Task: Search for a one-way flight from Ho'olehua to Evansville on May 3rd for 8 passengers in First class with 7 checked bags, departing between 2:00 AM and 12:00 AM.
Action: Mouse moved to (296, 279)
Screenshot: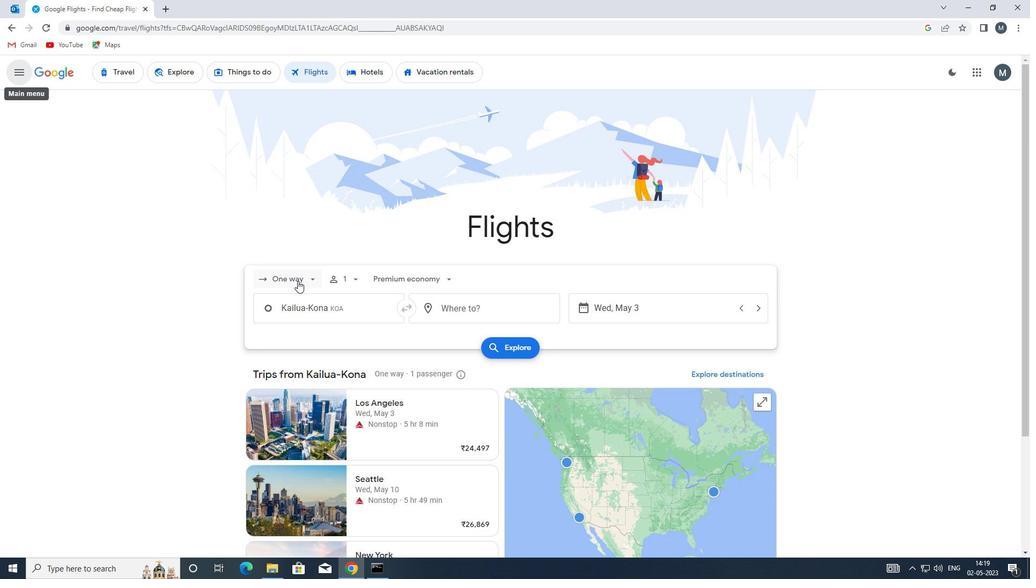 
Action: Mouse pressed left at (296, 279)
Screenshot: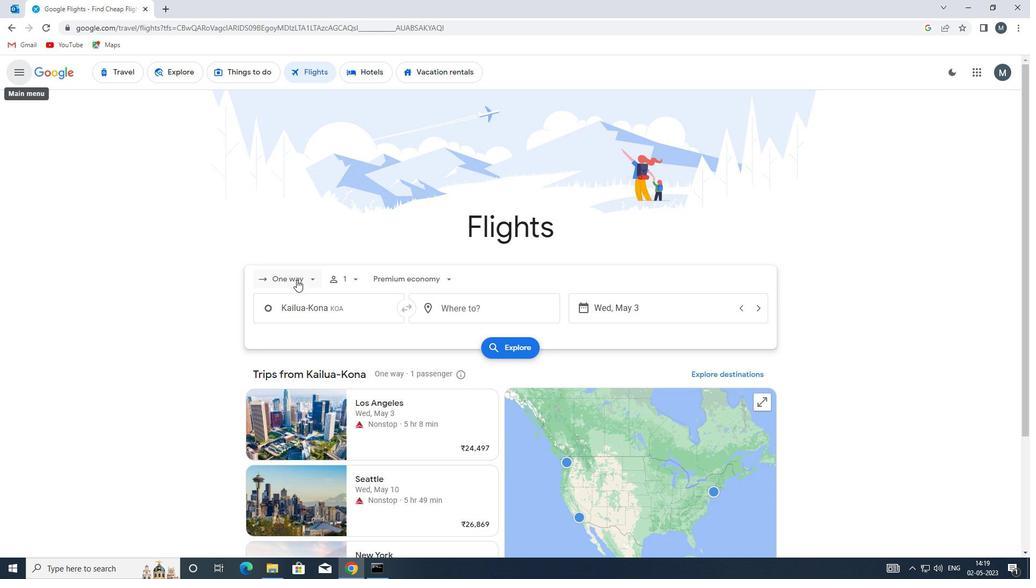 
Action: Mouse moved to (307, 331)
Screenshot: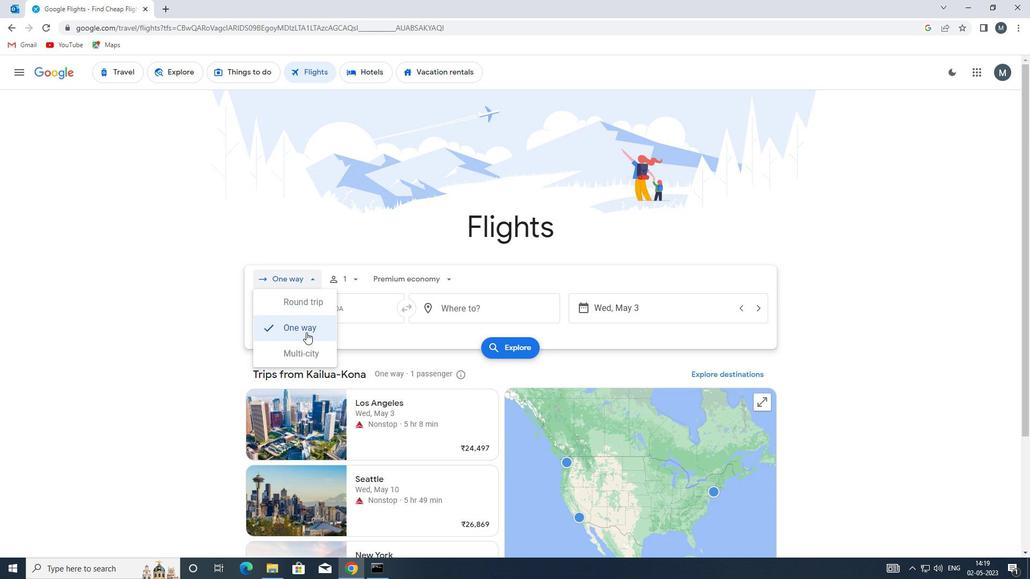 
Action: Mouse pressed left at (307, 331)
Screenshot: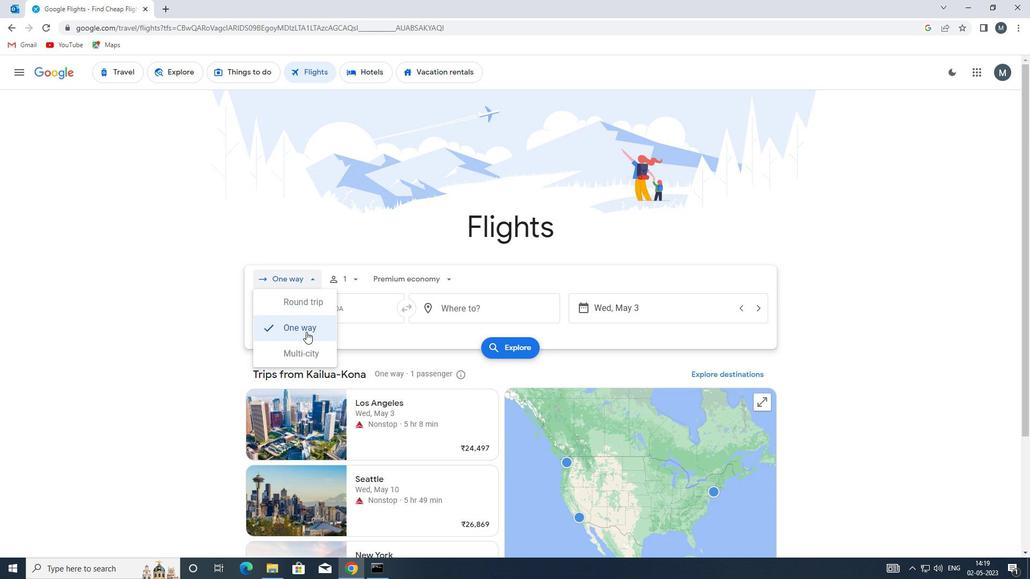 
Action: Mouse moved to (354, 280)
Screenshot: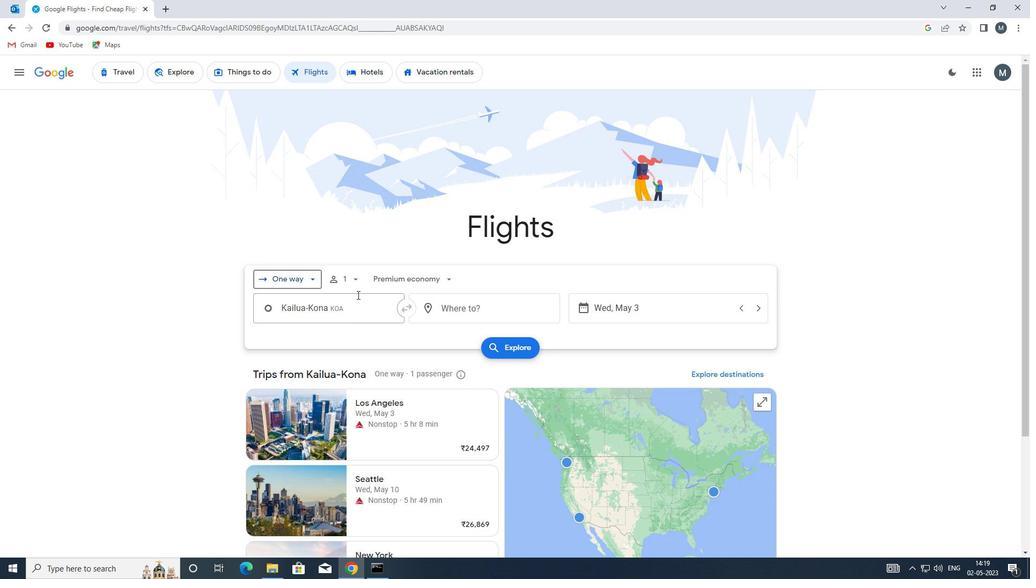 
Action: Mouse pressed left at (354, 280)
Screenshot: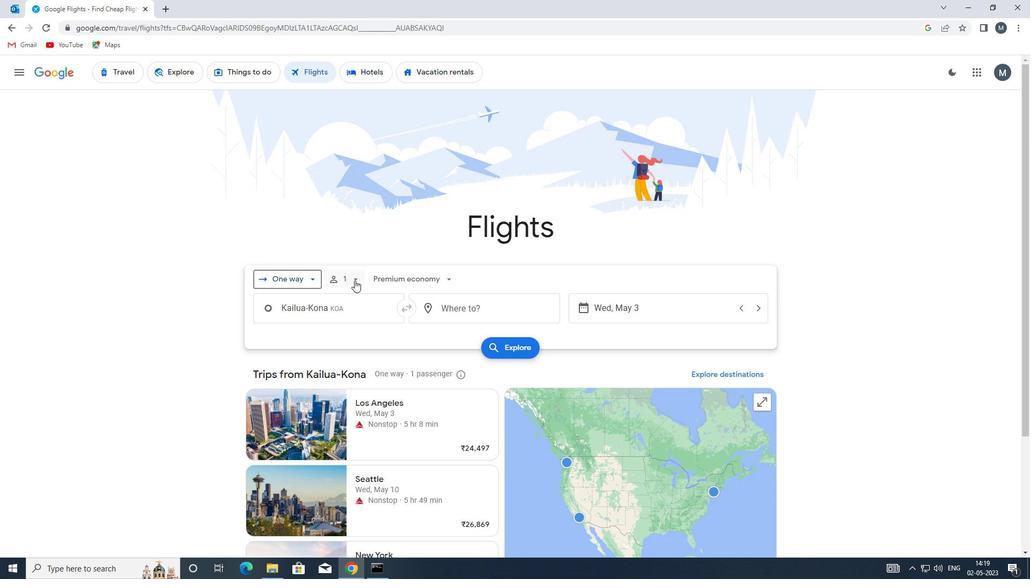 
Action: Mouse moved to (435, 337)
Screenshot: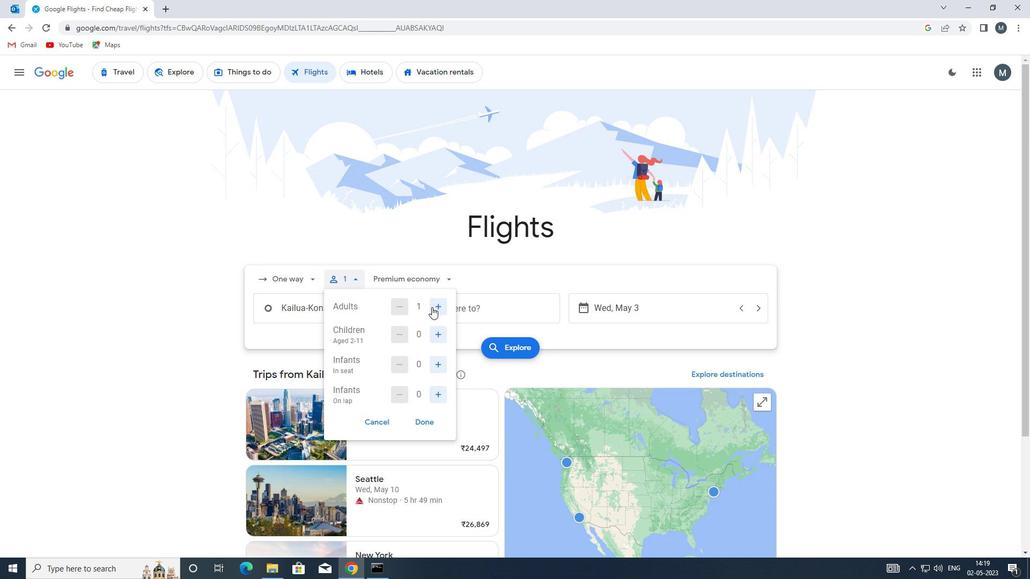 
Action: Mouse pressed left at (435, 337)
Screenshot: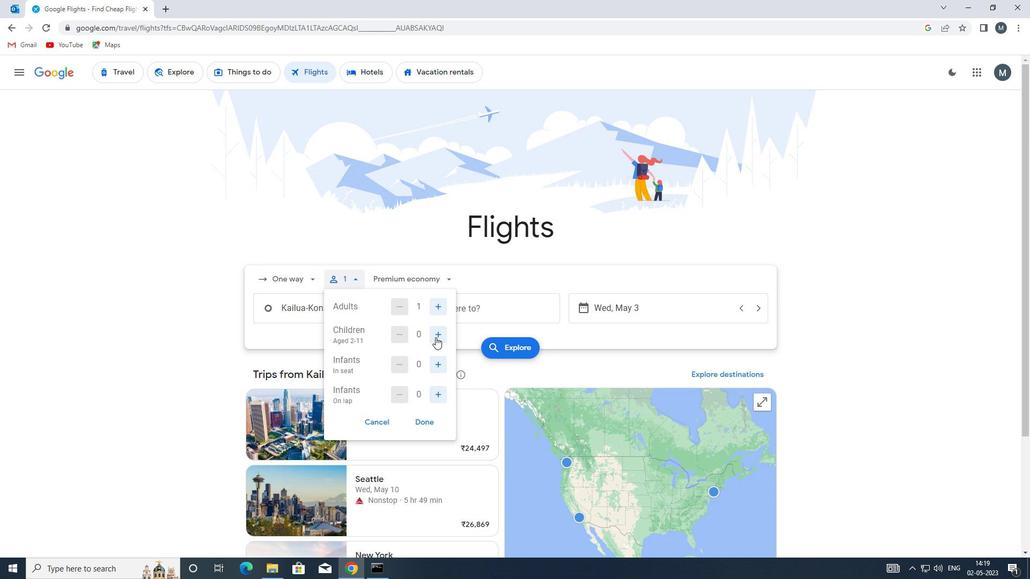 
Action: Mouse pressed left at (435, 337)
Screenshot: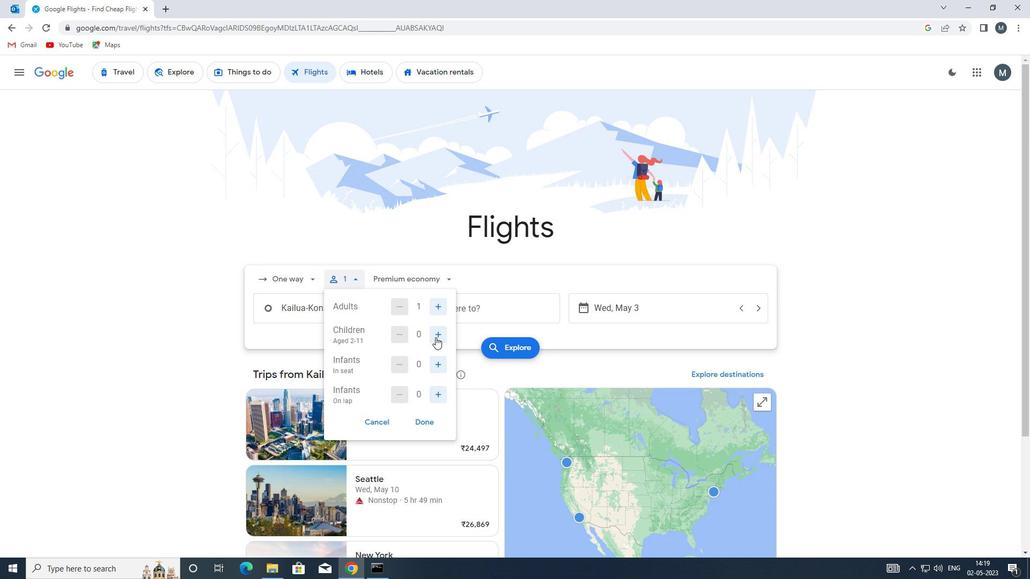 
Action: Mouse moved to (436, 337)
Screenshot: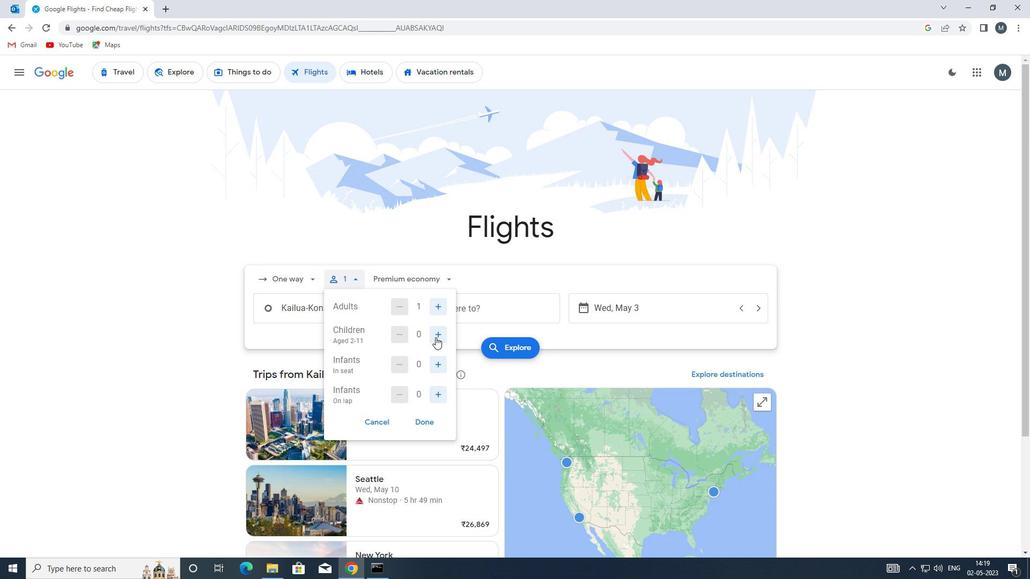 
Action: Mouse pressed left at (436, 337)
Screenshot: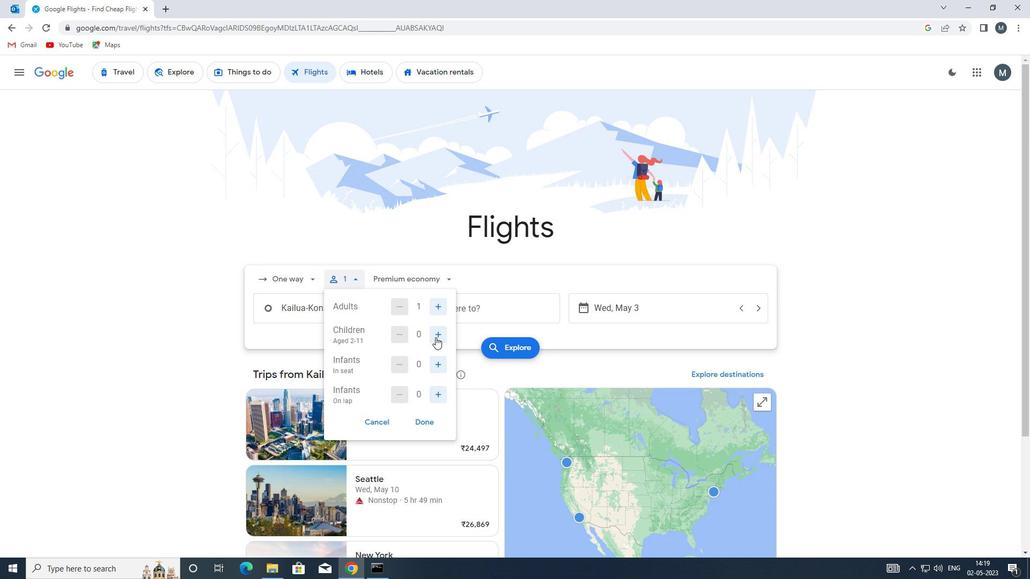 
Action: Mouse moved to (436, 336)
Screenshot: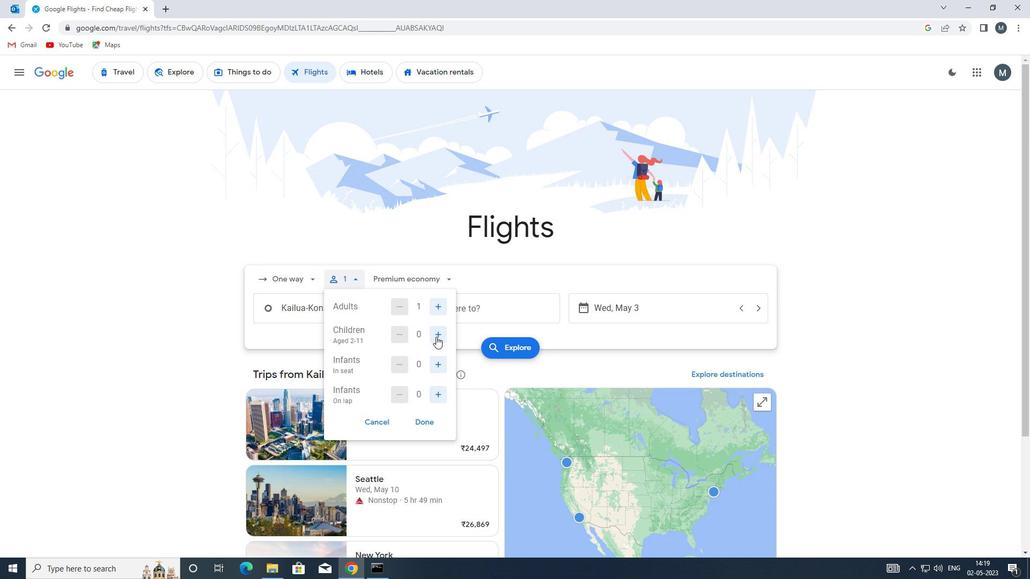 
Action: Mouse pressed left at (436, 336)
Screenshot: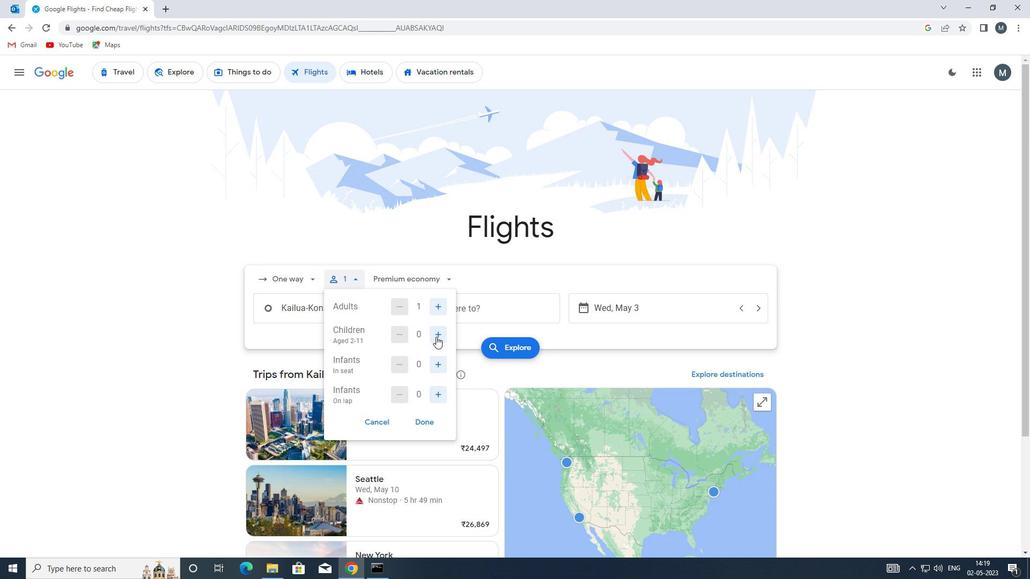 
Action: Mouse moved to (438, 334)
Screenshot: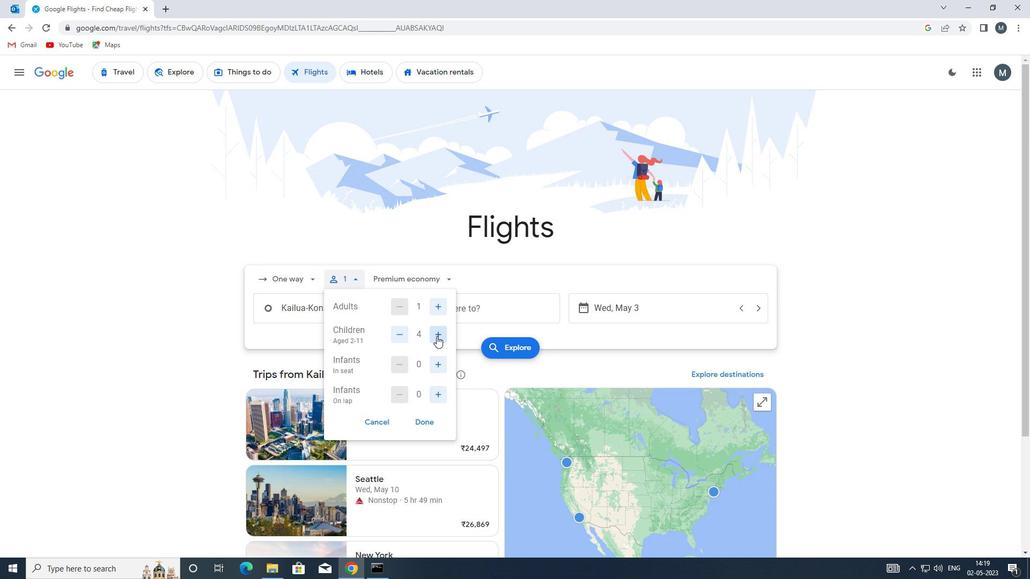 
Action: Mouse pressed left at (438, 334)
Screenshot: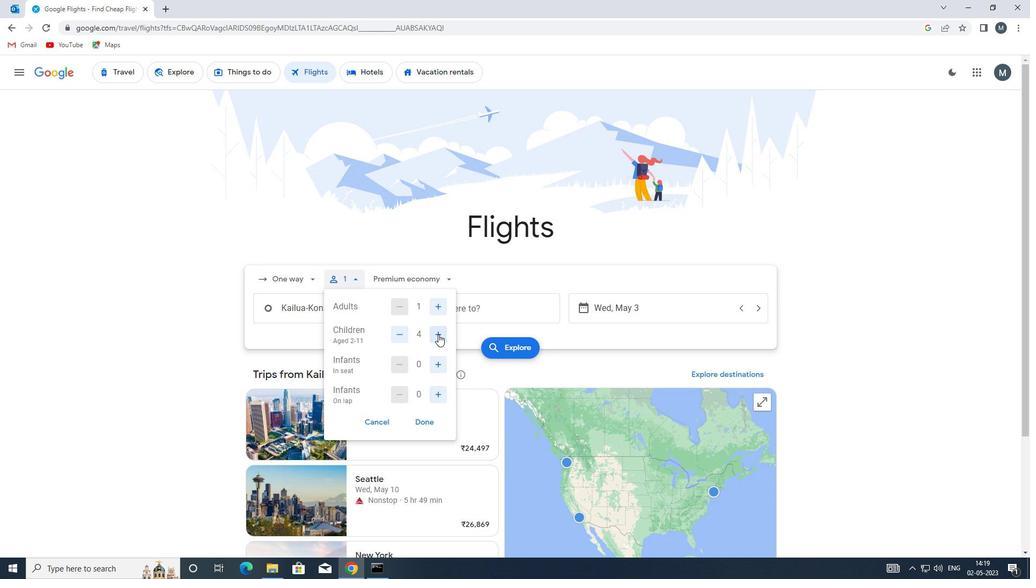 
Action: Mouse moved to (435, 364)
Screenshot: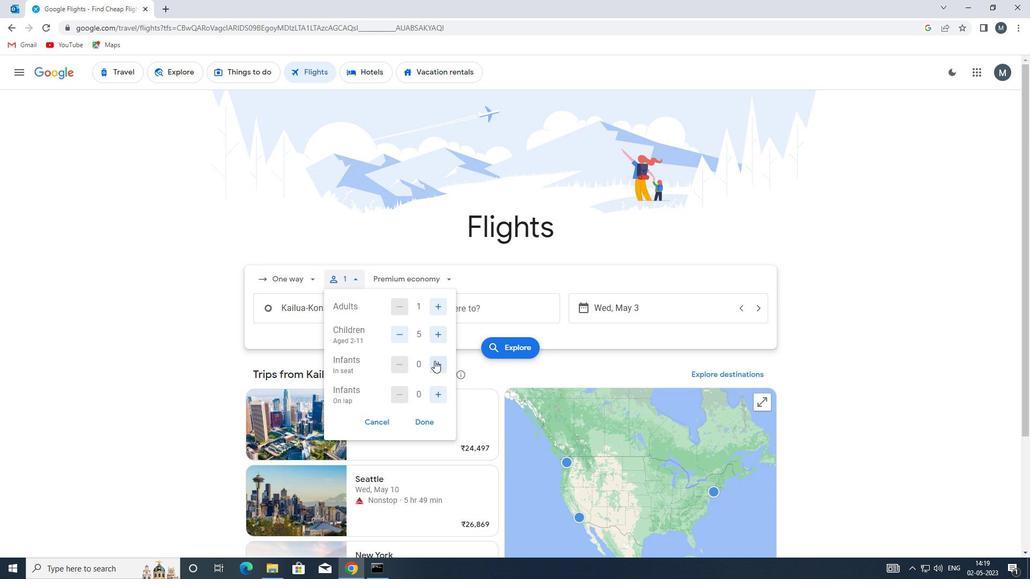 
Action: Mouse pressed left at (435, 364)
Screenshot: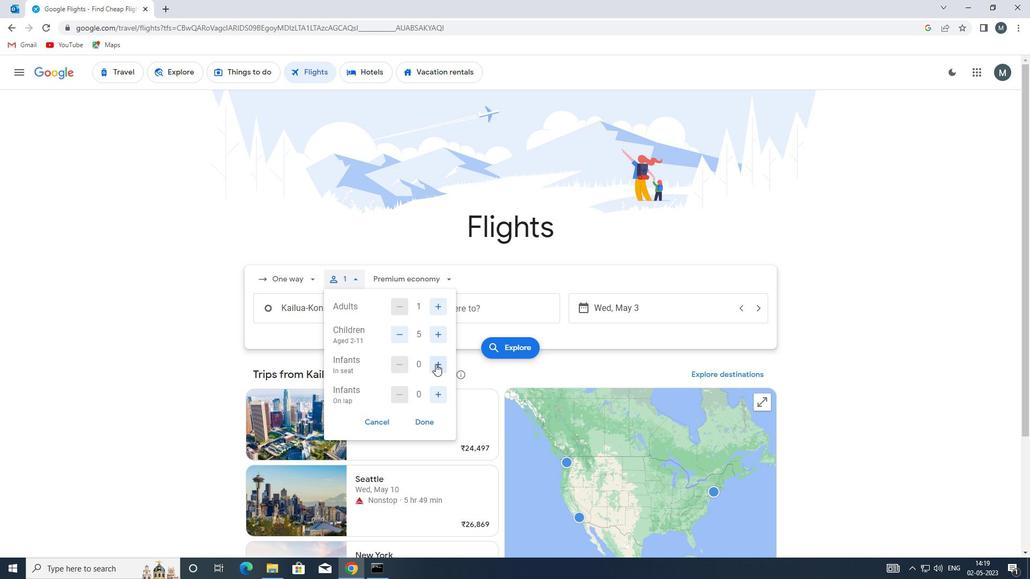 
Action: Mouse moved to (435, 364)
Screenshot: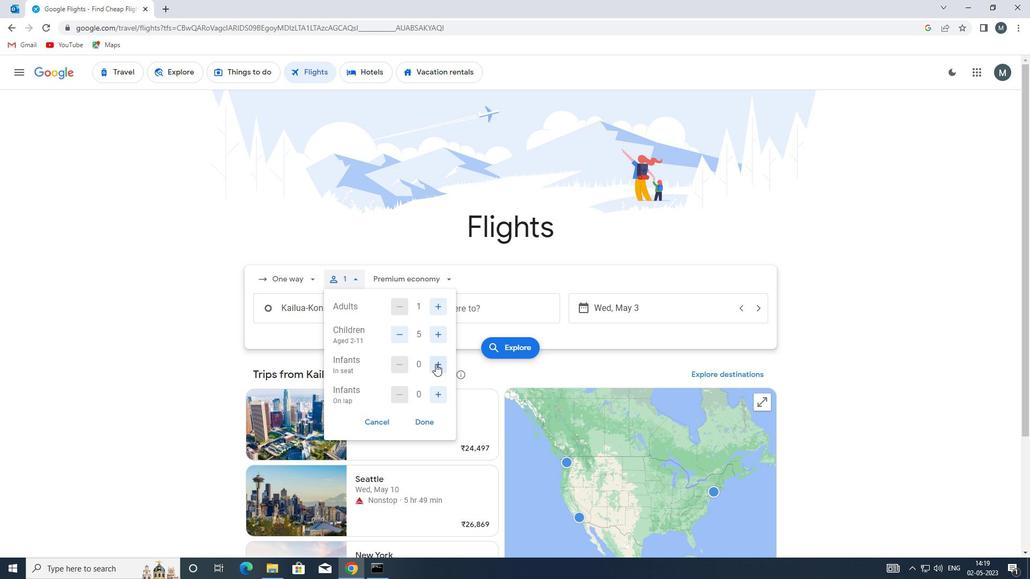 
Action: Mouse pressed left at (435, 364)
Screenshot: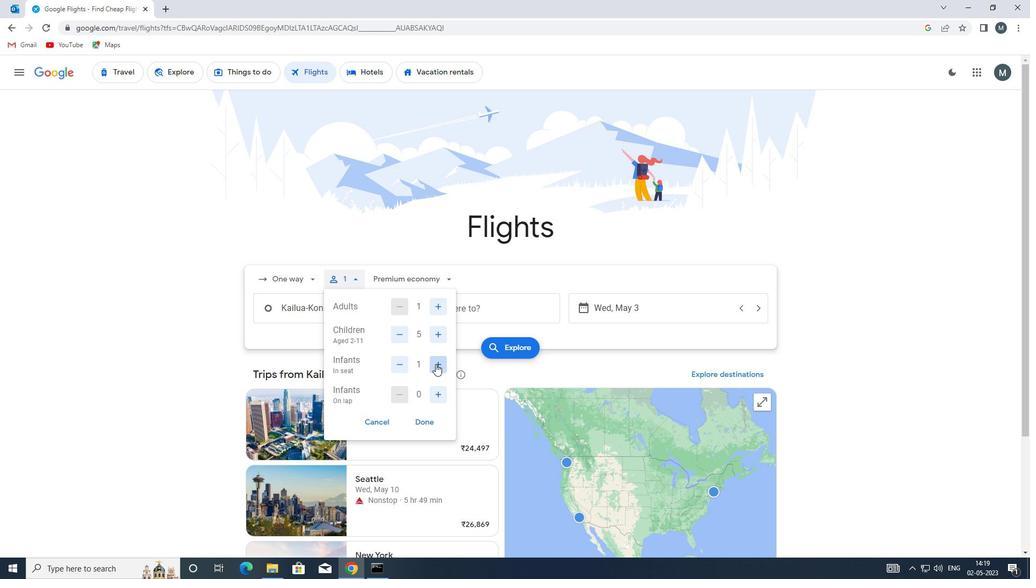 
Action: Mouse moved to (436, 397)
Screenshot: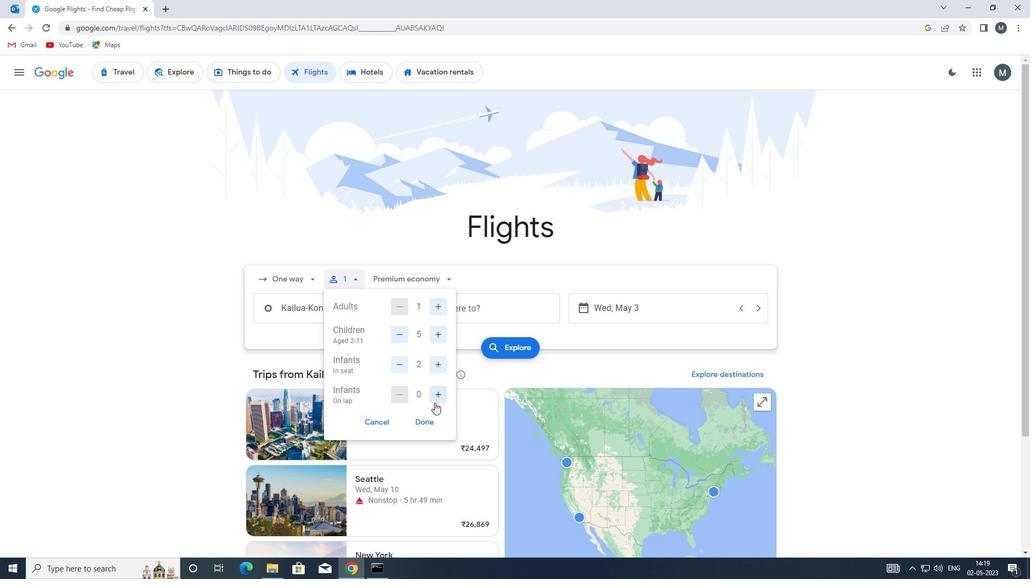 
Action: Mouse pressed left at (436, 397)
Screenshot: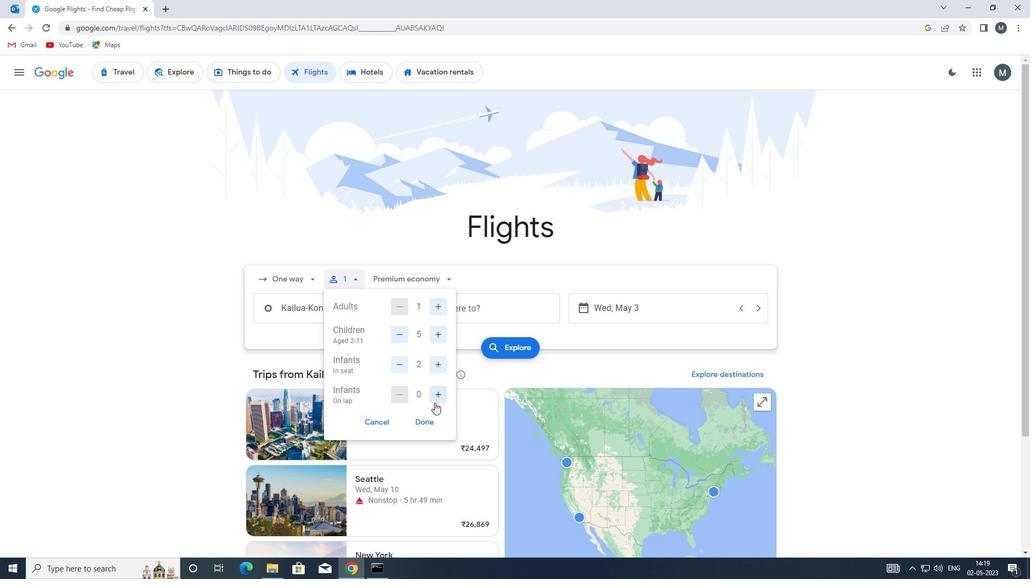 
Action: Mouse moved to (400, 363)
Screenshot: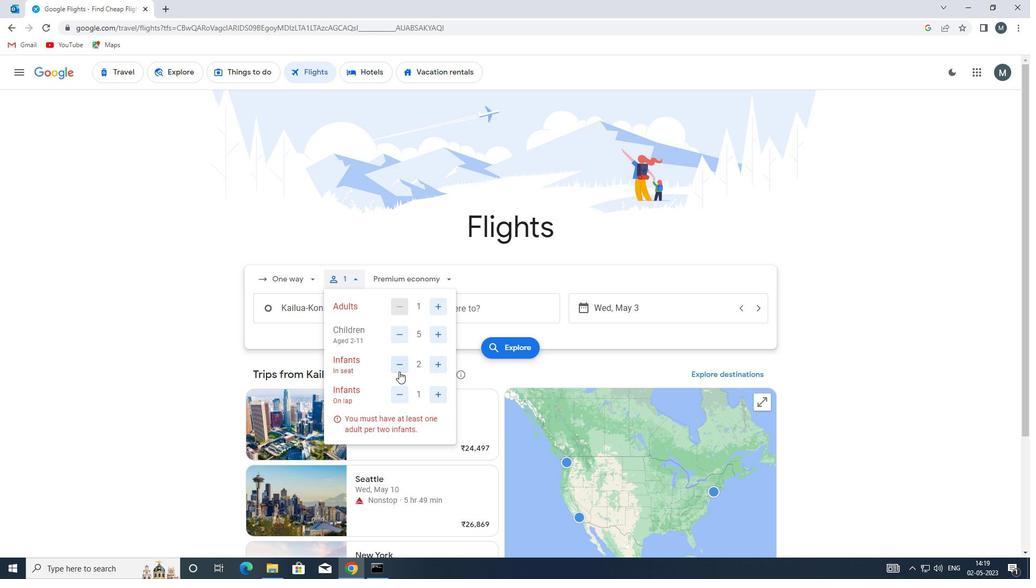 
Action: Mouse pressed left at (400, 363)
Screenshot: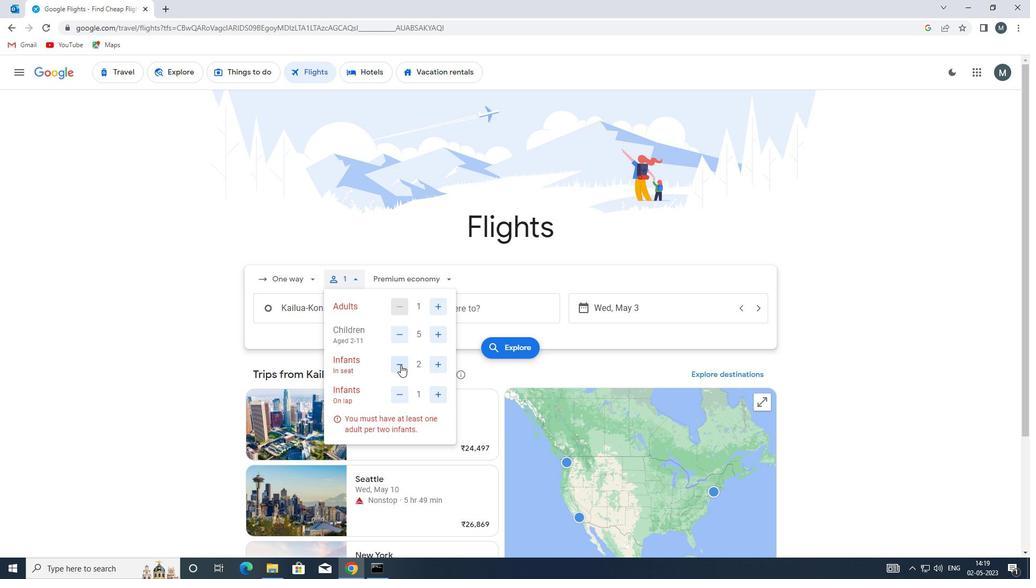 
Action: Mouse moved to (432, 422)
Screenshot: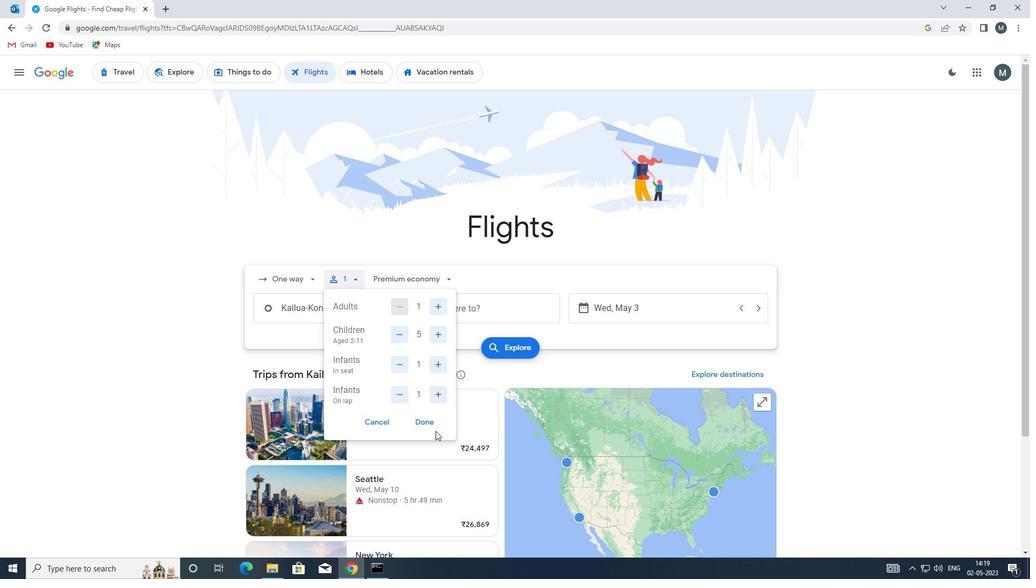 
Action: Mouse pressed left at (432, 422)
Screenshot: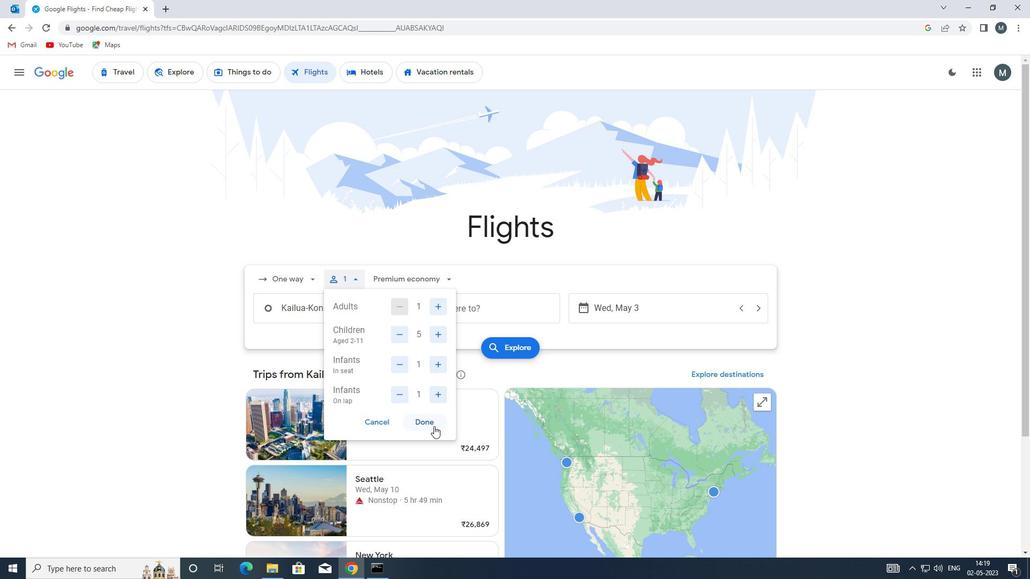 
Action: Mouse moved to (432, 282)
Screenshot: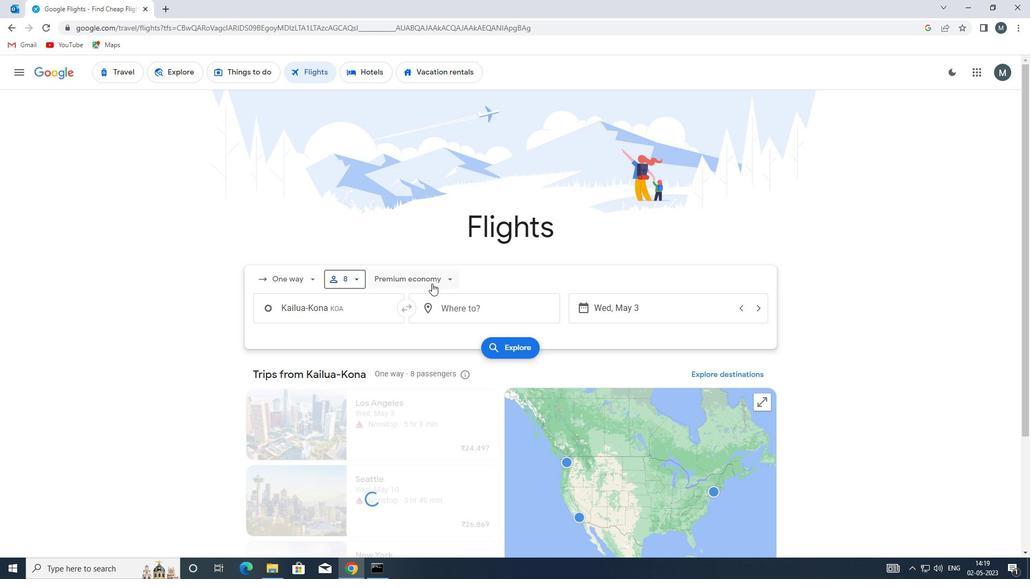 
Action: Mouse pressed left at (432, 282)
Screenshot: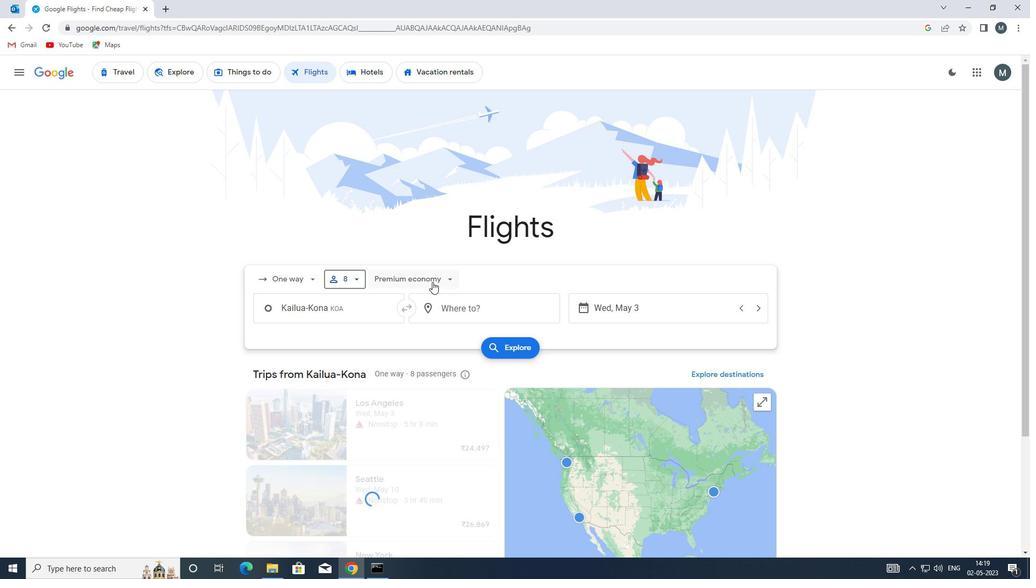 
Action: Mouse moved to (430, 378)
Screenshot: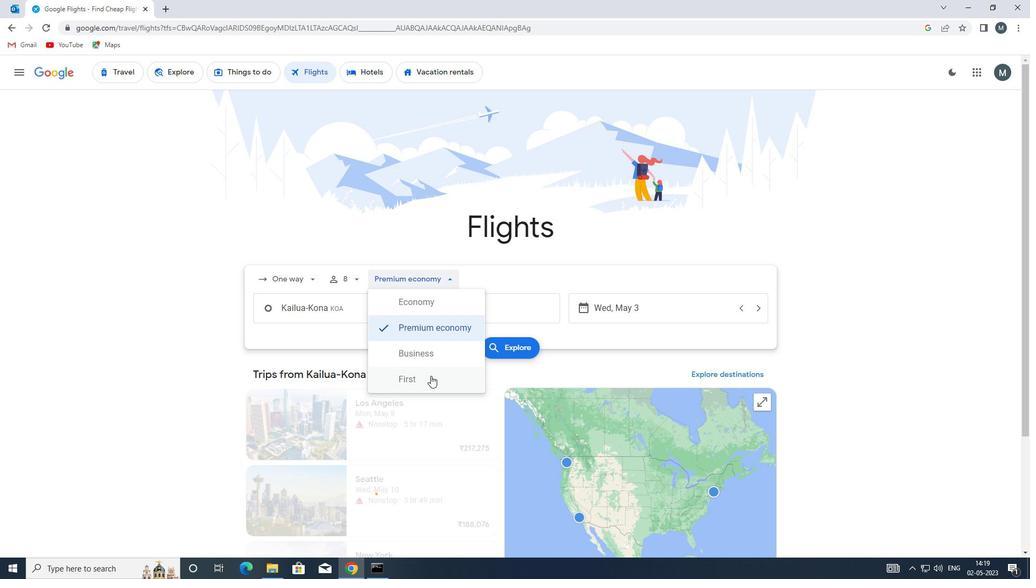 
Action: Mouse pressed left at (430, 378)
Screenshot: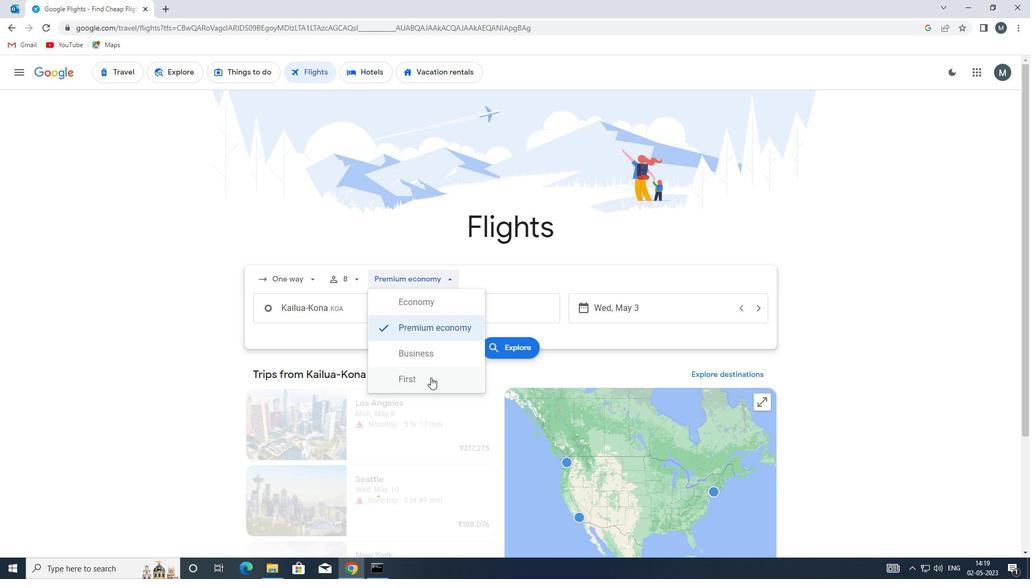 
Action: Mouse moved to (336, 310)
Screenshot: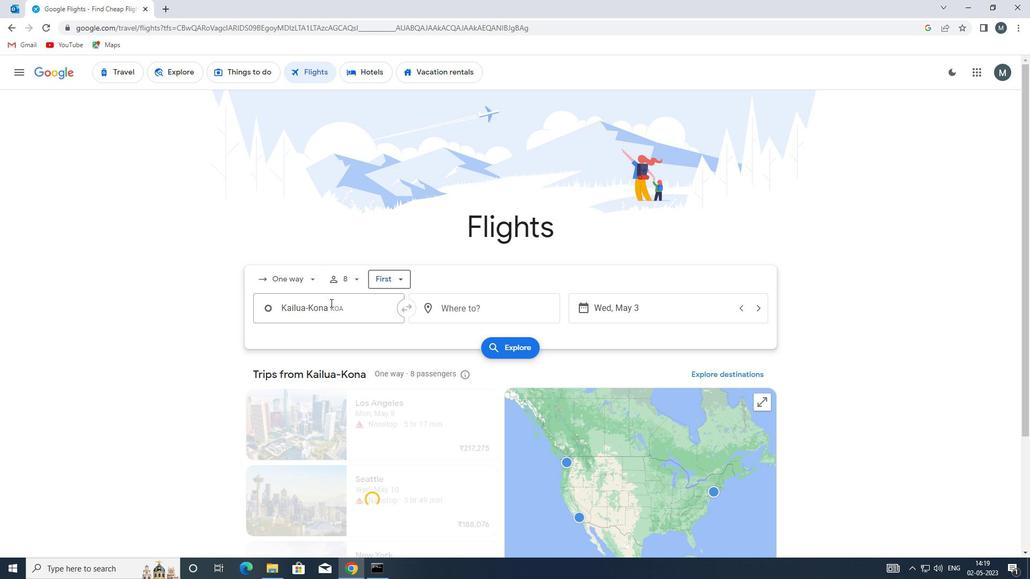 
Action: Mouse pressed left at (336, 310)
Screenshot: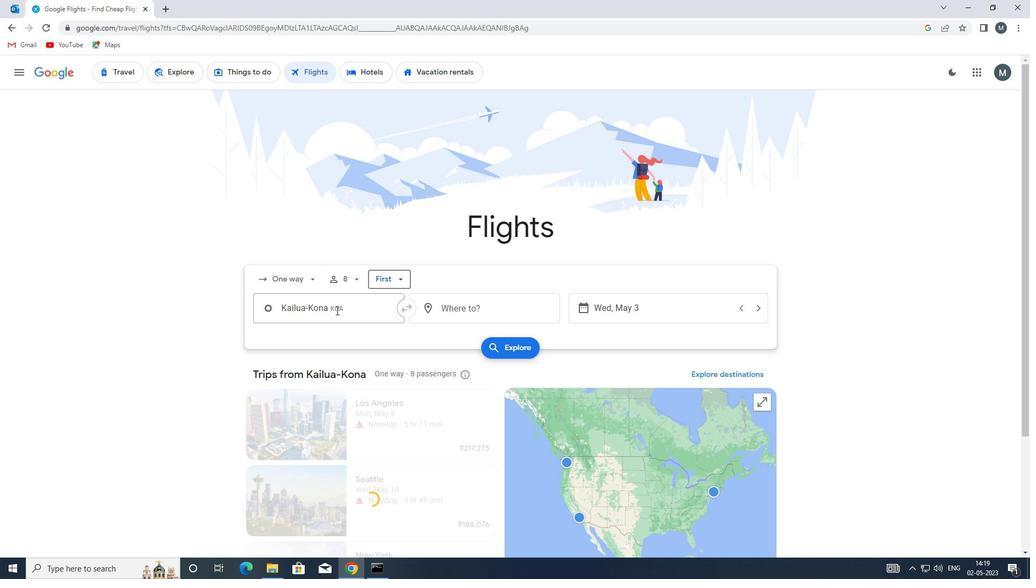 
Action: Mouse moved to (336, 311)
Screenshot: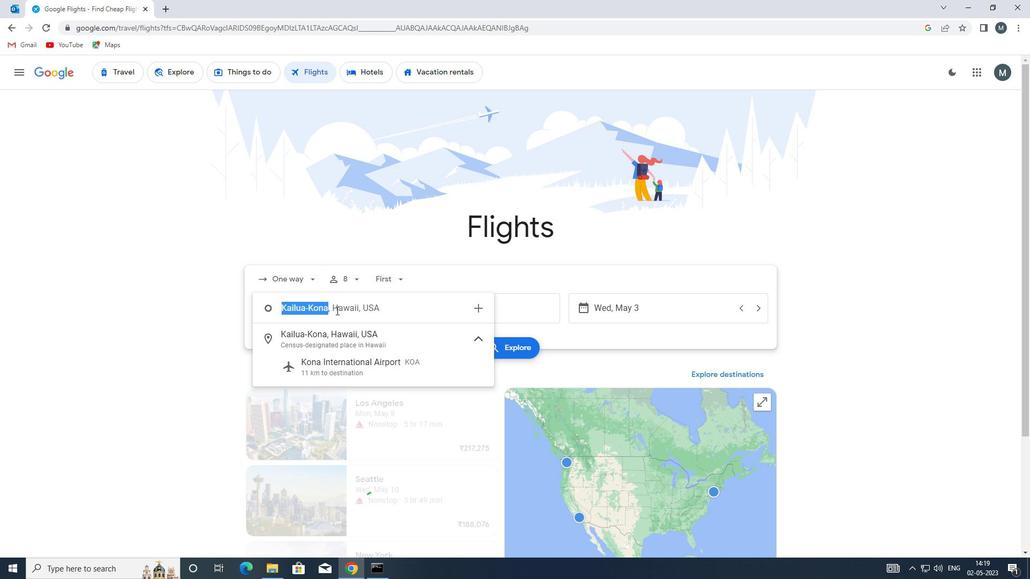 
Action: Key pressed mkk
Screenshot: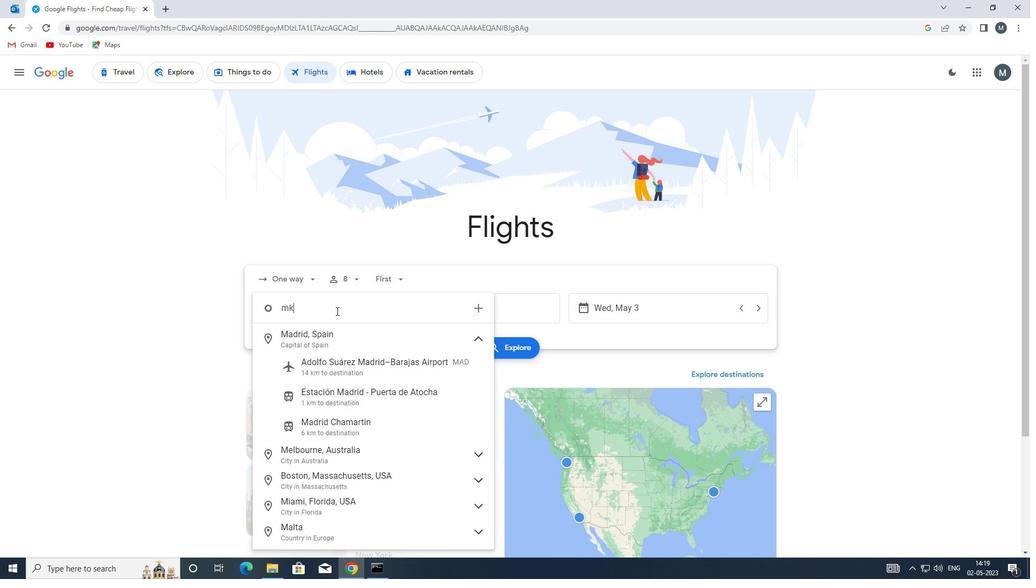 
Action: Mouse moved to (354, 338)
Screenshot: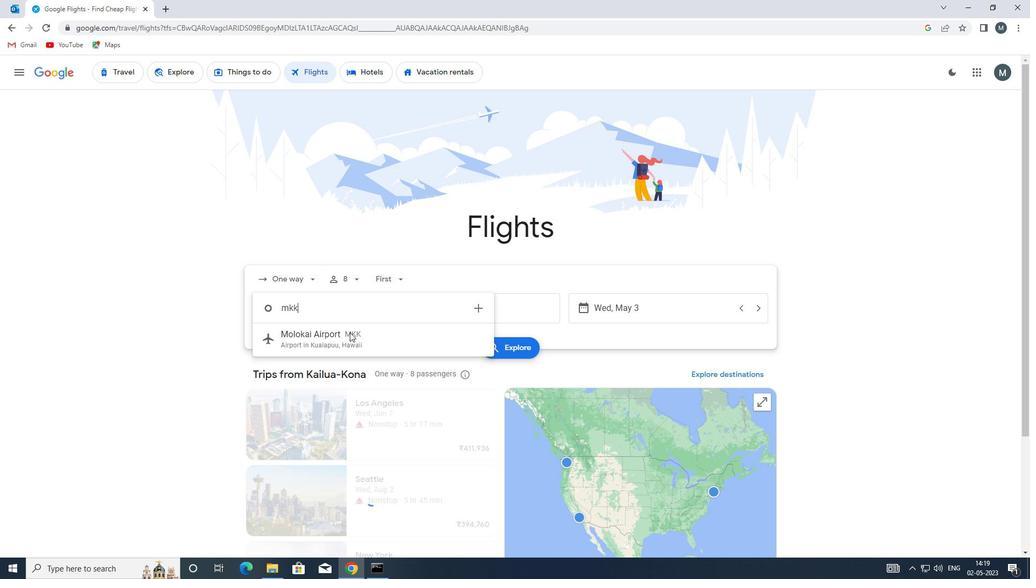 
Action: Mouse pressed left at (354, 338)
Screenshot: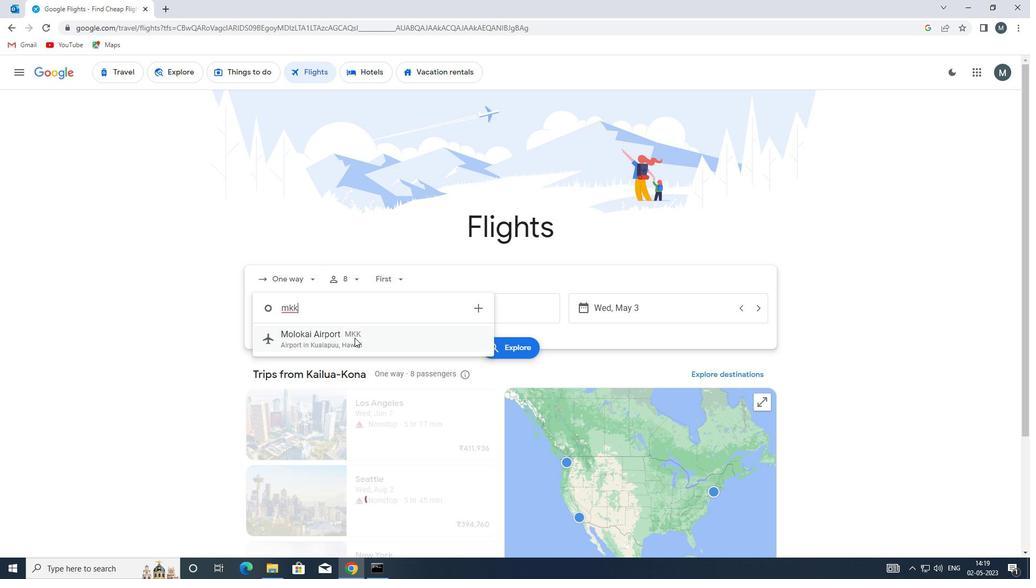 
Action: Mouse moved to (441, 307)
Screenshot: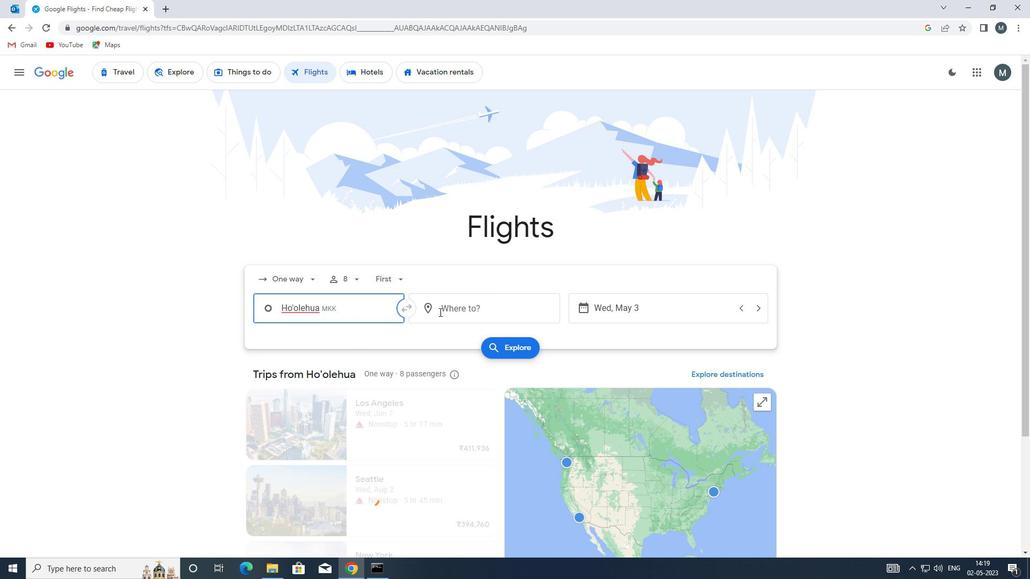 
Action: Mouse pressed left at (441, 307)
Screenshot: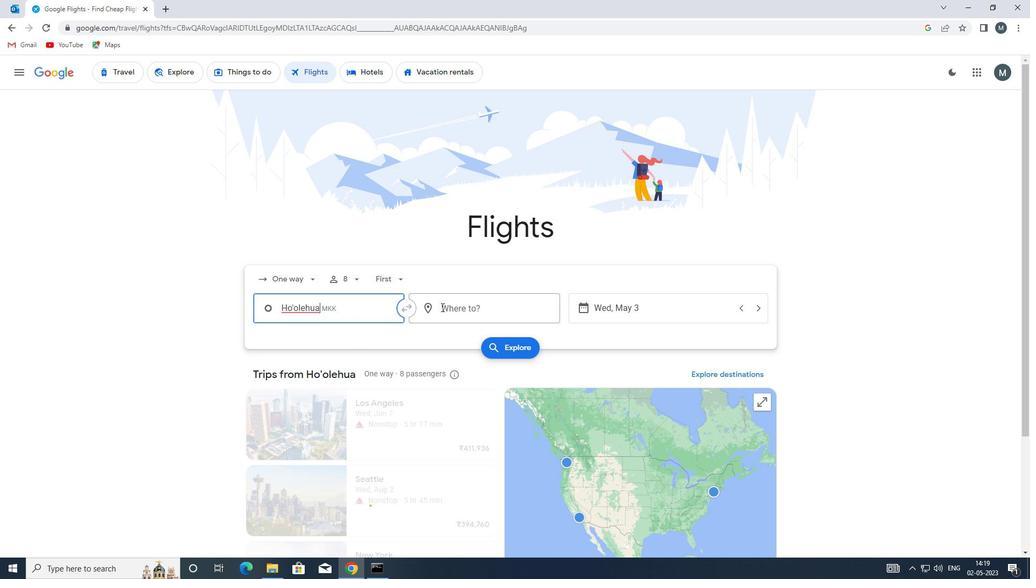 
Action: Mouse moved to (440, 306)
Screenshot: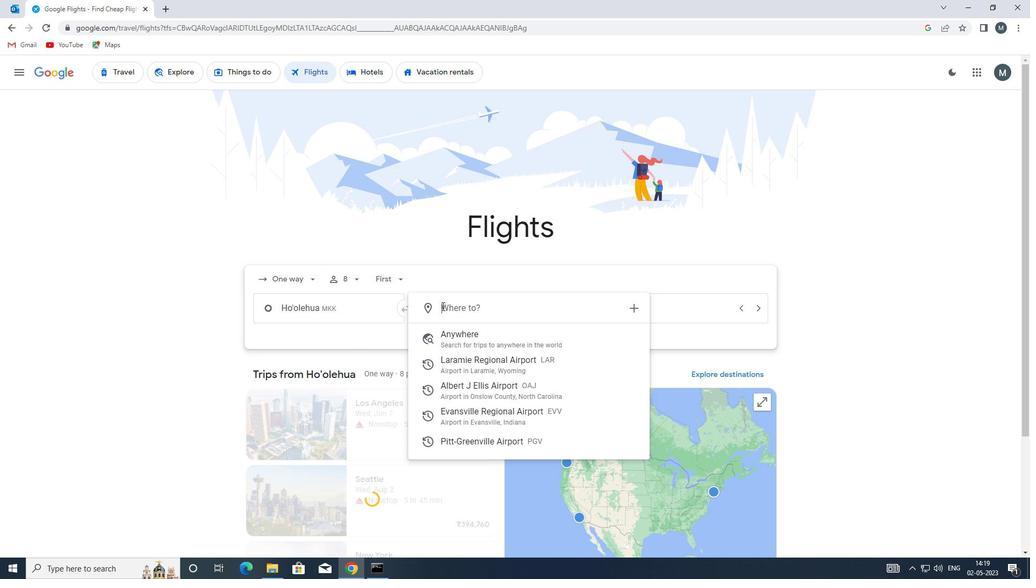 
Action: Key pressed e
Screenshot: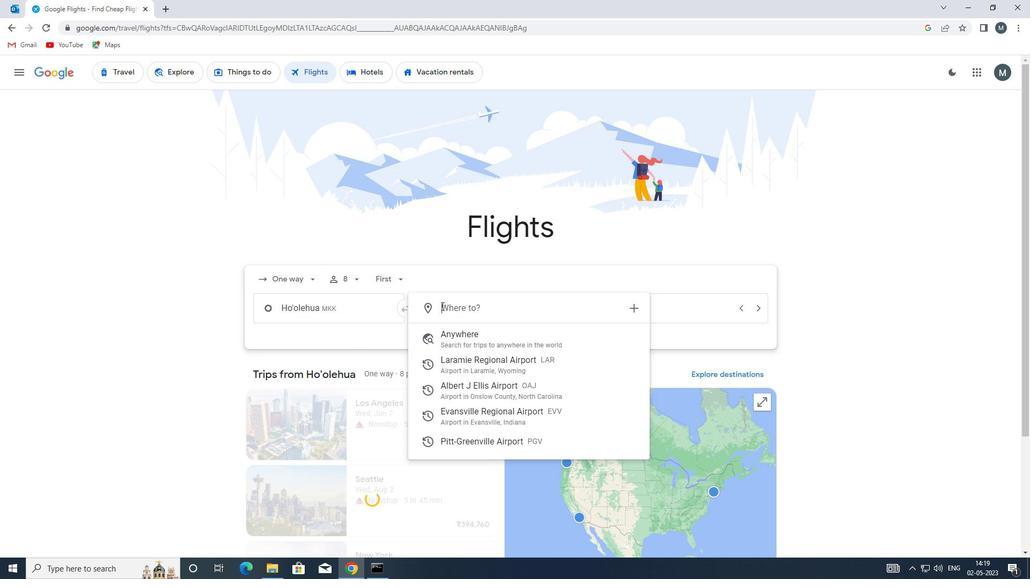 
Action: Mouse moved to (434, 307)
Screenshot: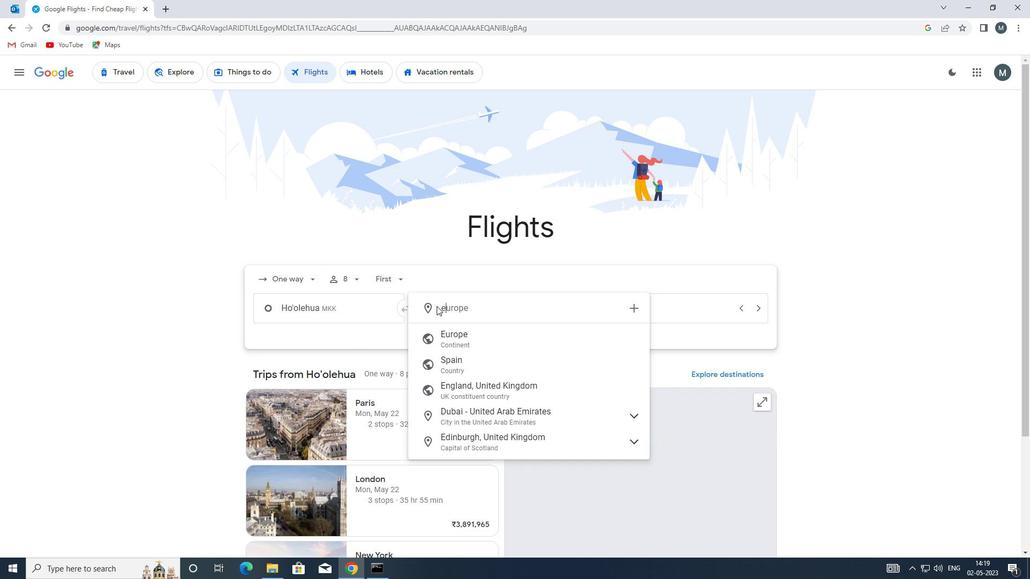 
Action: Key pressed v
Screenshot: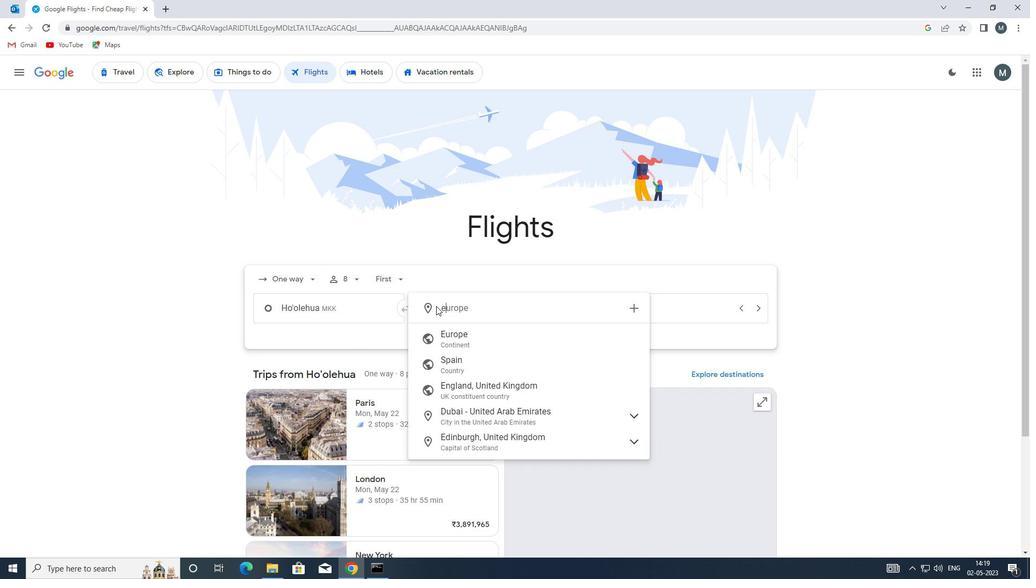 
Action: Mouse moved to (434, 307)
Screenshot: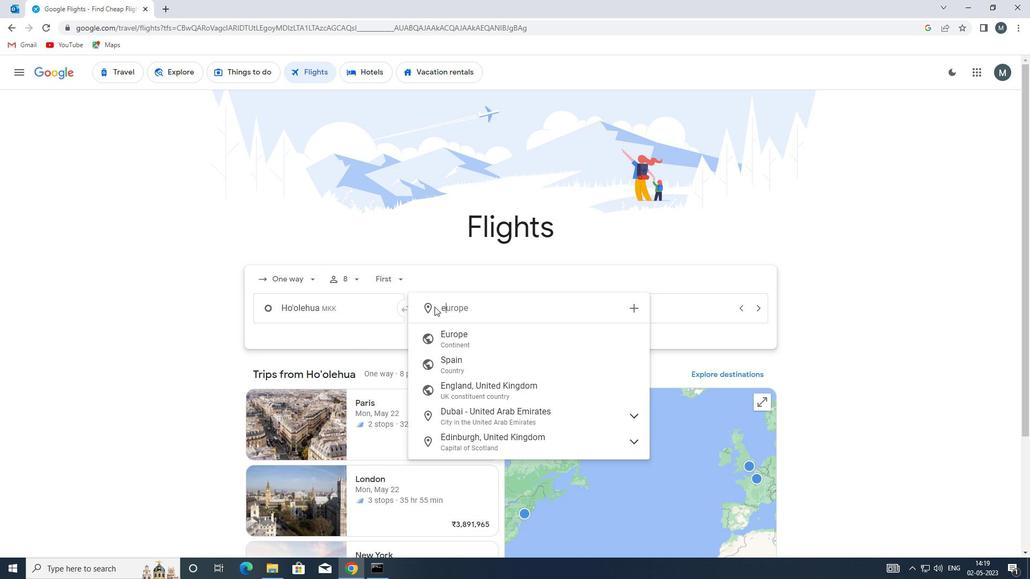 
Action: Key pressed v
Screenshot: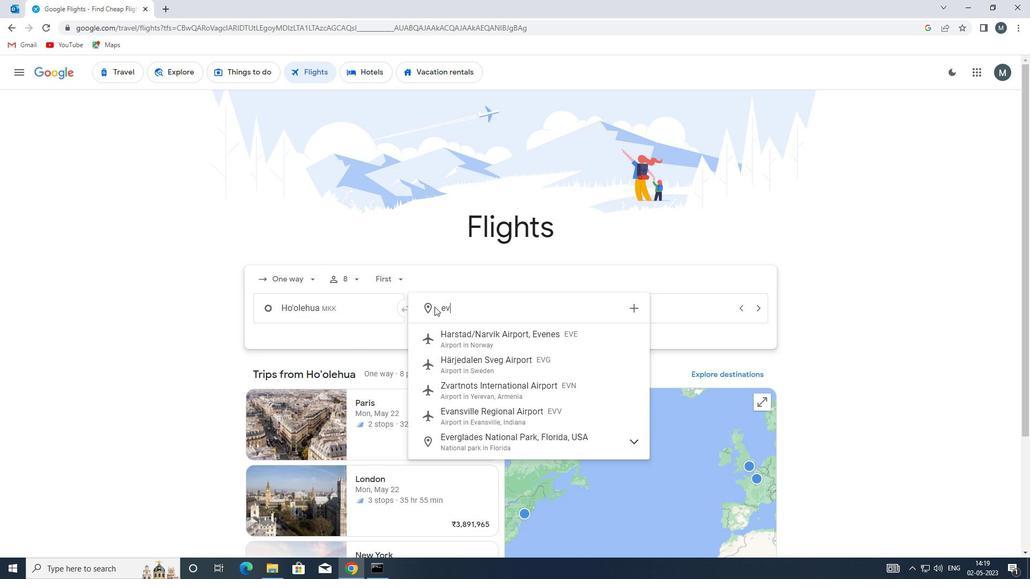 
Action: Mouse moved to (448, 342)
Screenshot: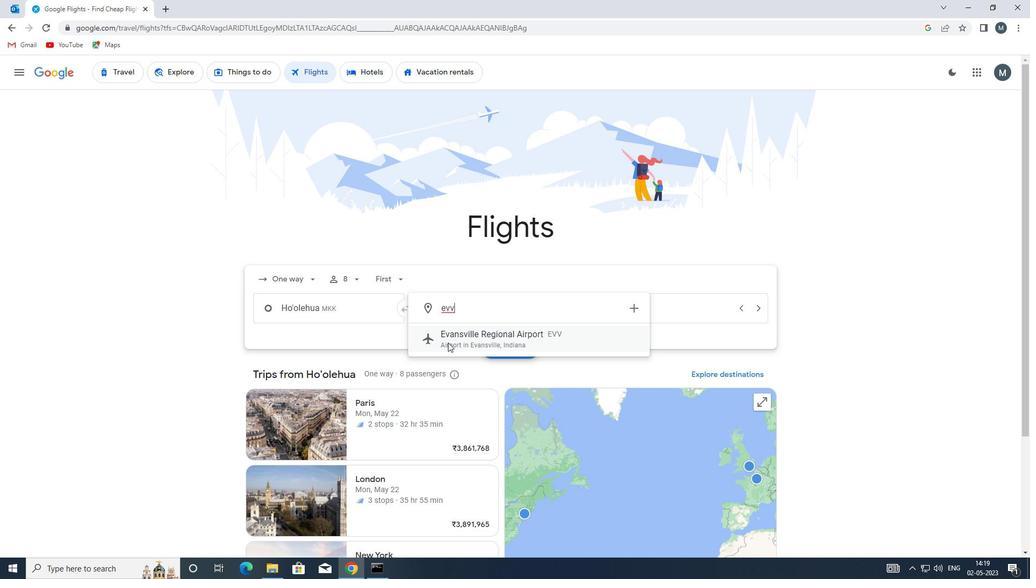 
Action: Mouse pressed left at (448, 342)
Screenshot: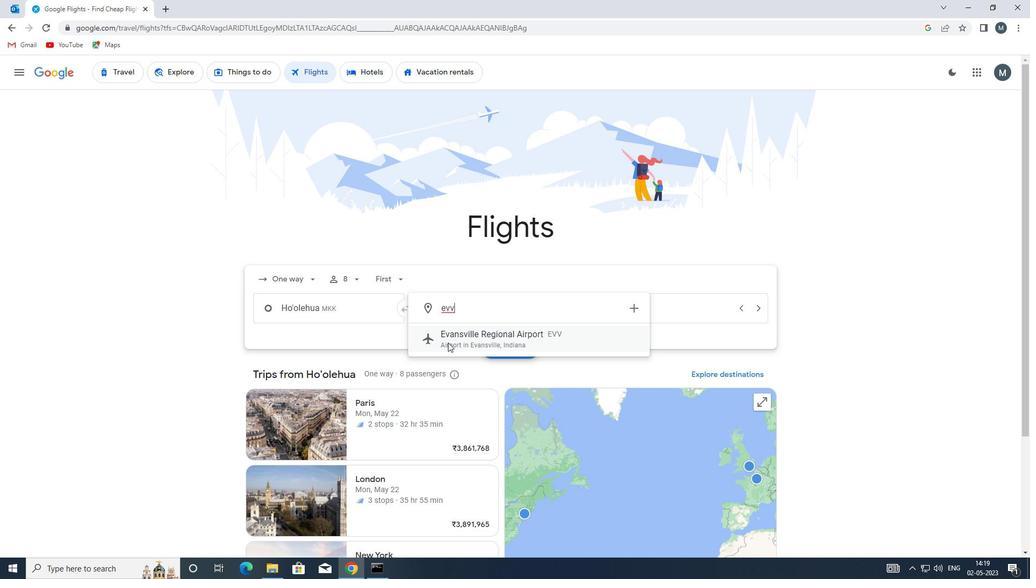 
Action: Mouse moved to (636, 307)
Screenshot: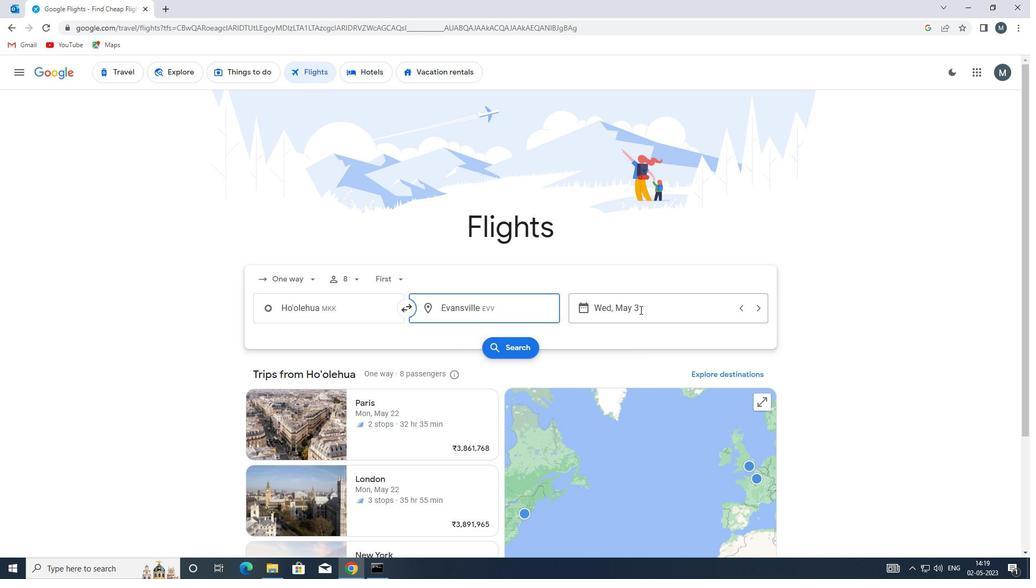 
Action: Mouse pressed left at (636, 307)
Screenshot: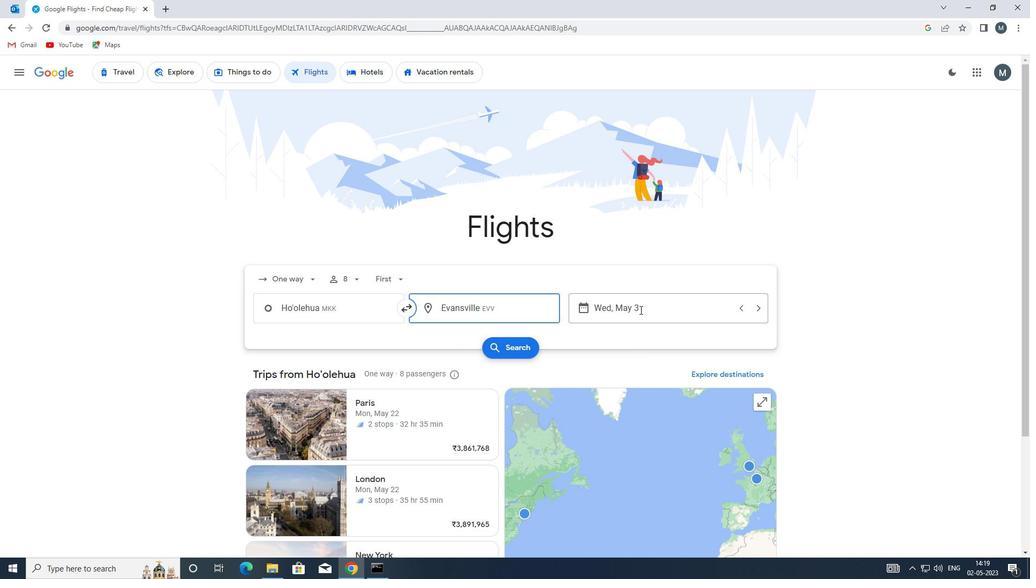 
Action: Mouse moved to (459, 363)
Screenshot: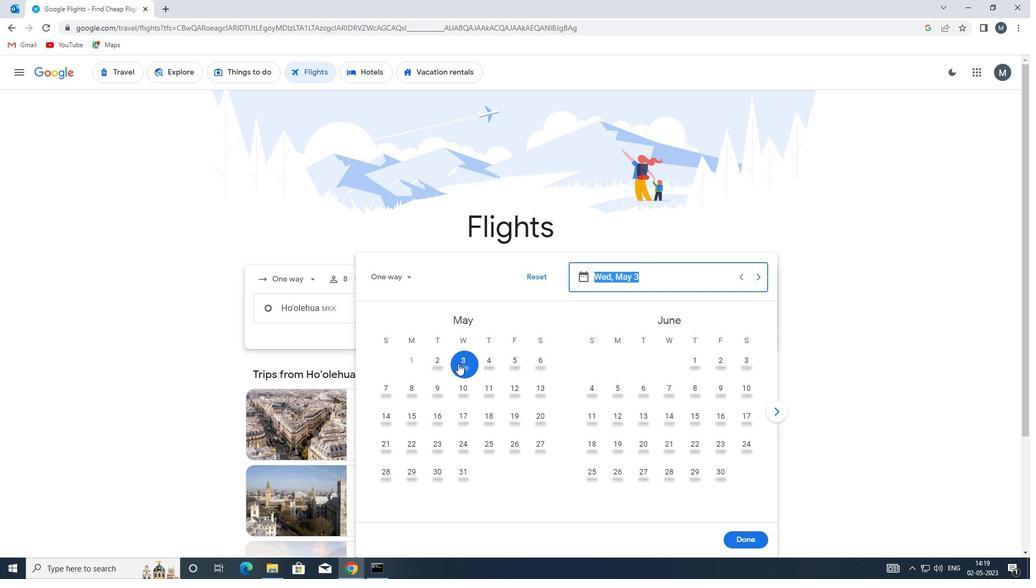 
Action: Mouse pressed left at (459, 363)
Screenshot: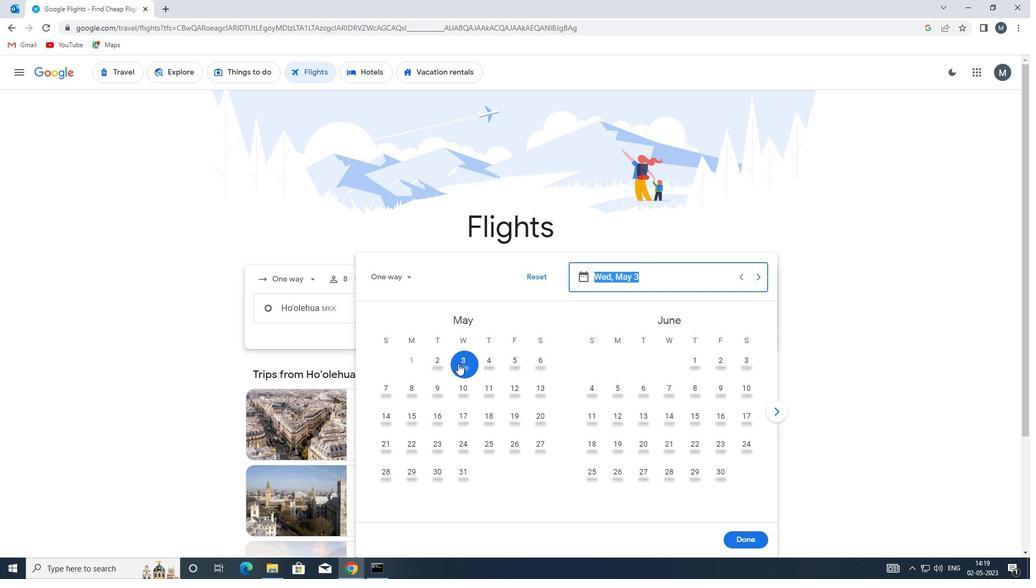 
Action: Mouse moved to (729, 541)
Screenshot: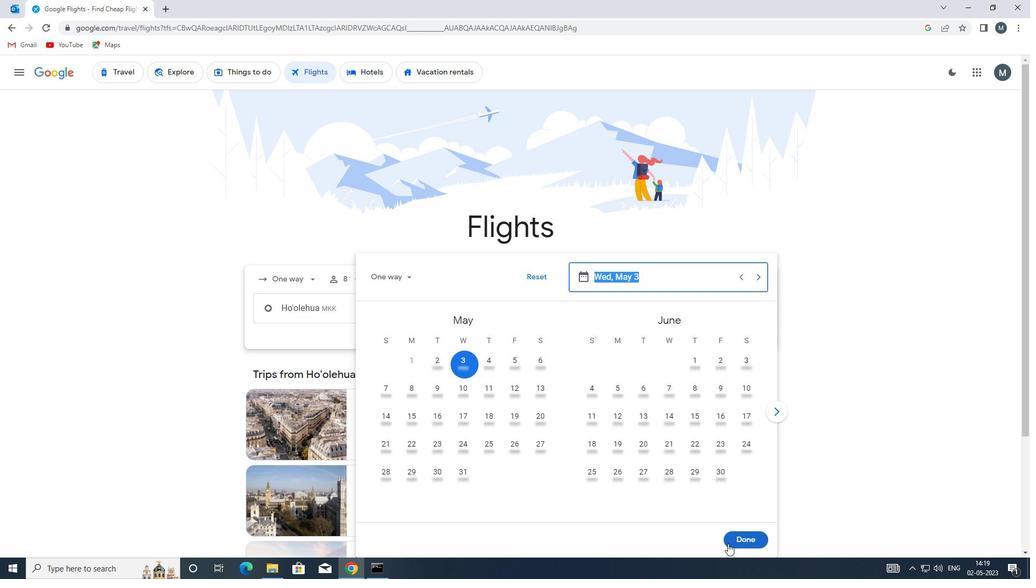 
Action: Mouse pressed left at (729, 541)
Screenshot: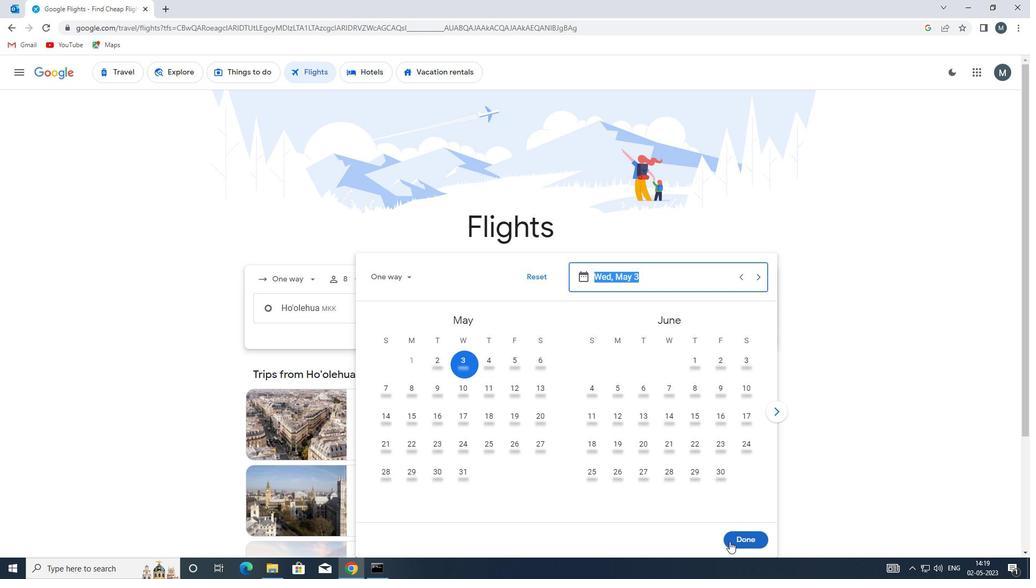 
Action: Mouse moved to (498, 352)
Screenshot: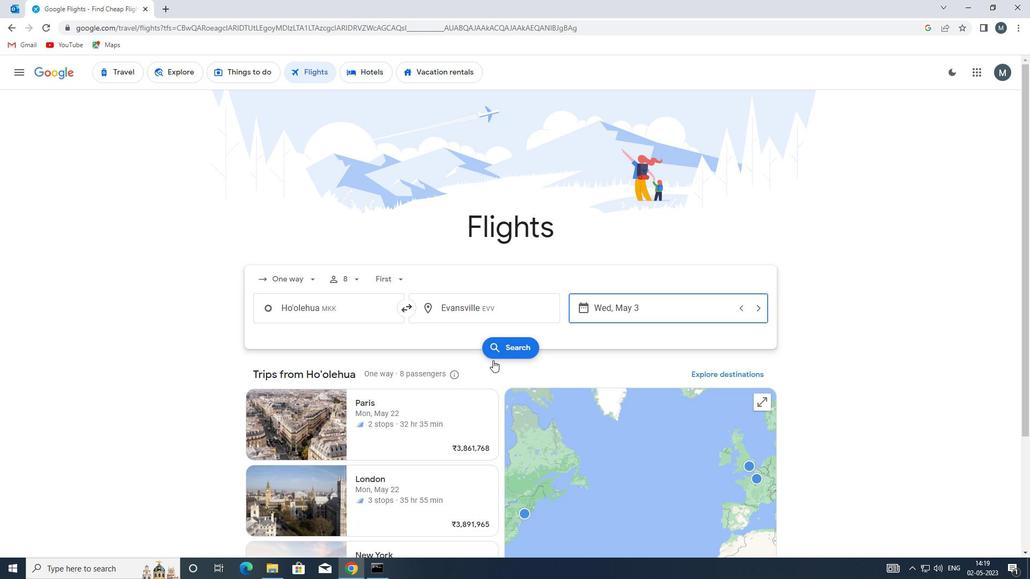 
Action: Mouse pressed left at (498, 352)
Screenshot: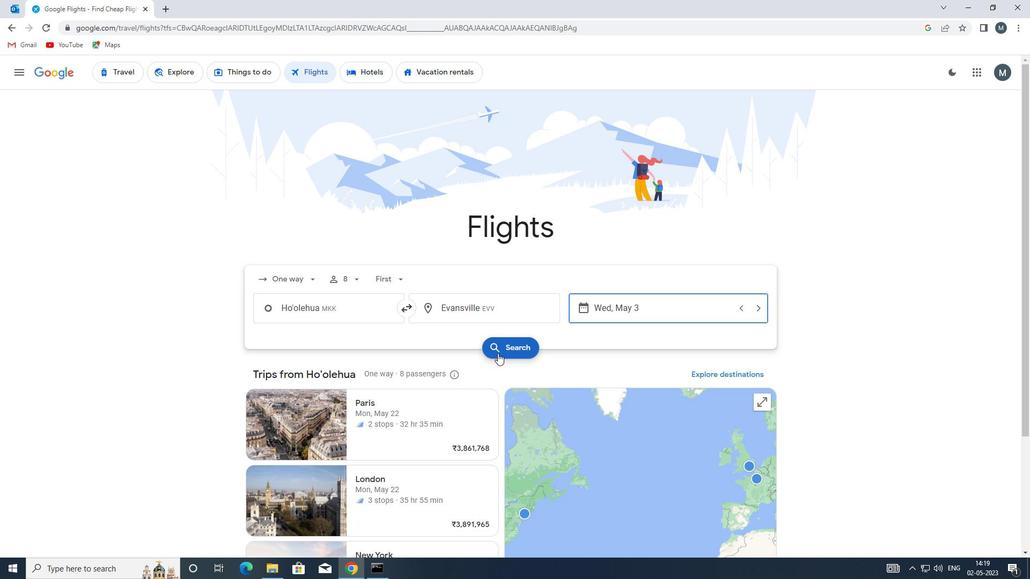 
Action: Mouse moved to (250, 176)
Screenshot: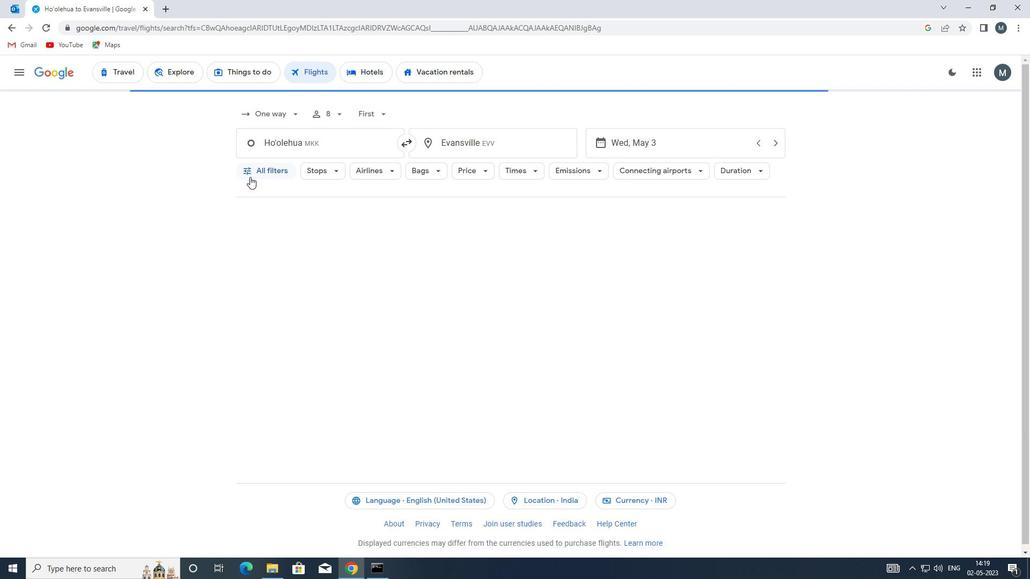 
Action: Mouse pressed left at (250, 176)
Screenshot: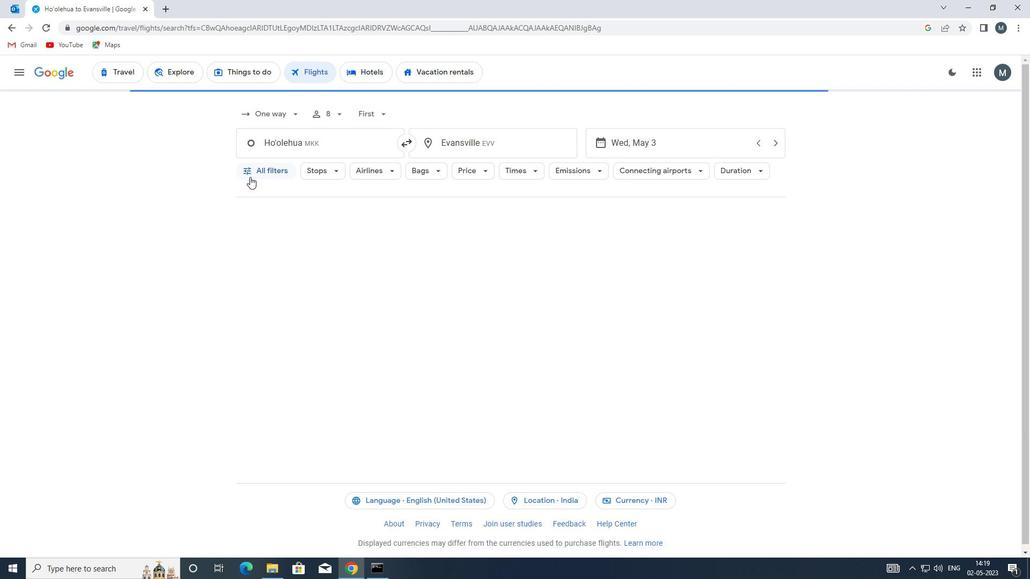 
Action: Mouse moved to (271, 291)
Screenshot: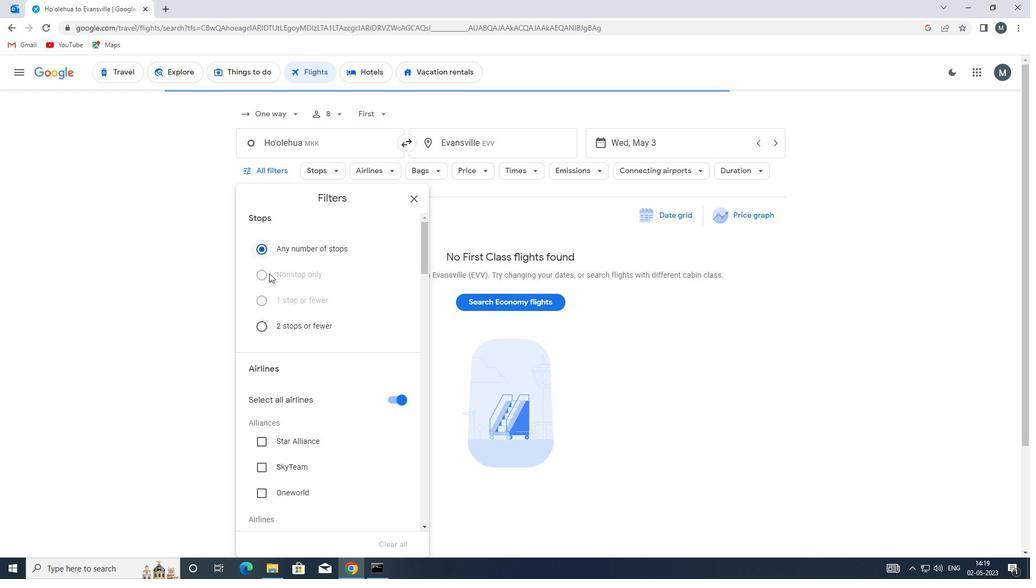 
Action: Mouse scrolled (271, 290) with delta (0, 0)
Screenshot: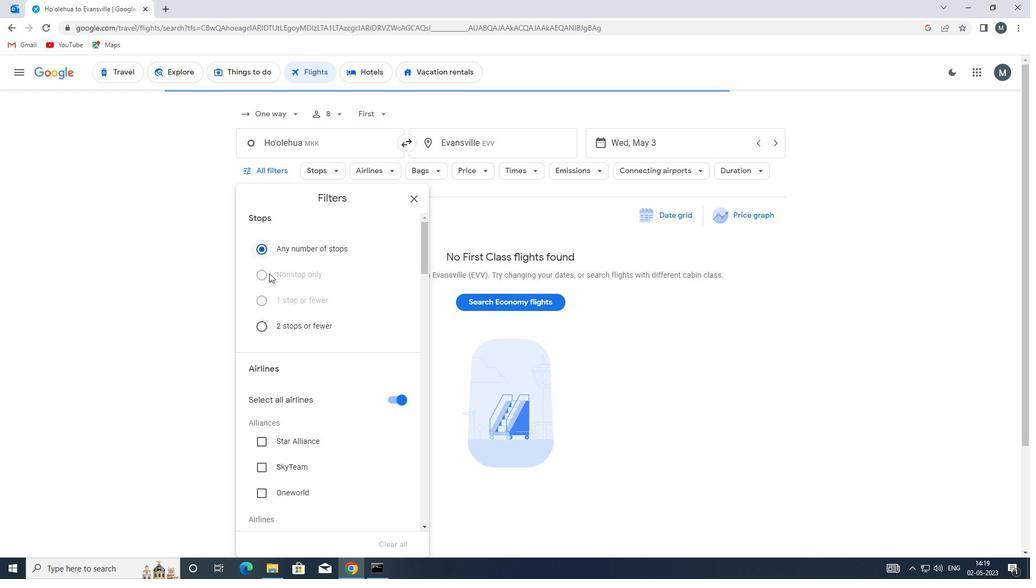 
Action: Mouse moved to (271, 292)
Screenshot: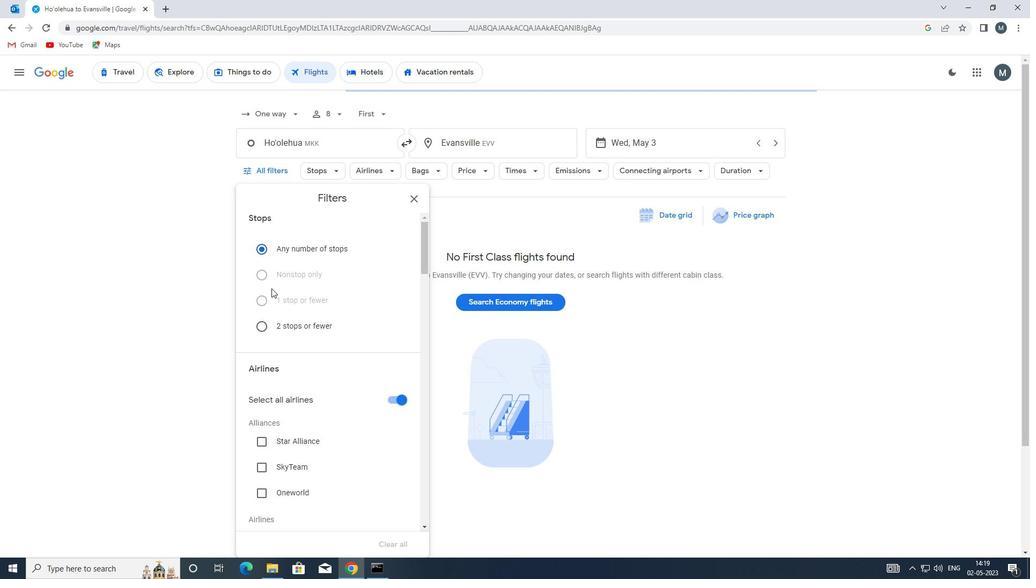 
Action: Mouse scrolled (271, 291) with delta (0, 0)
Screenshot: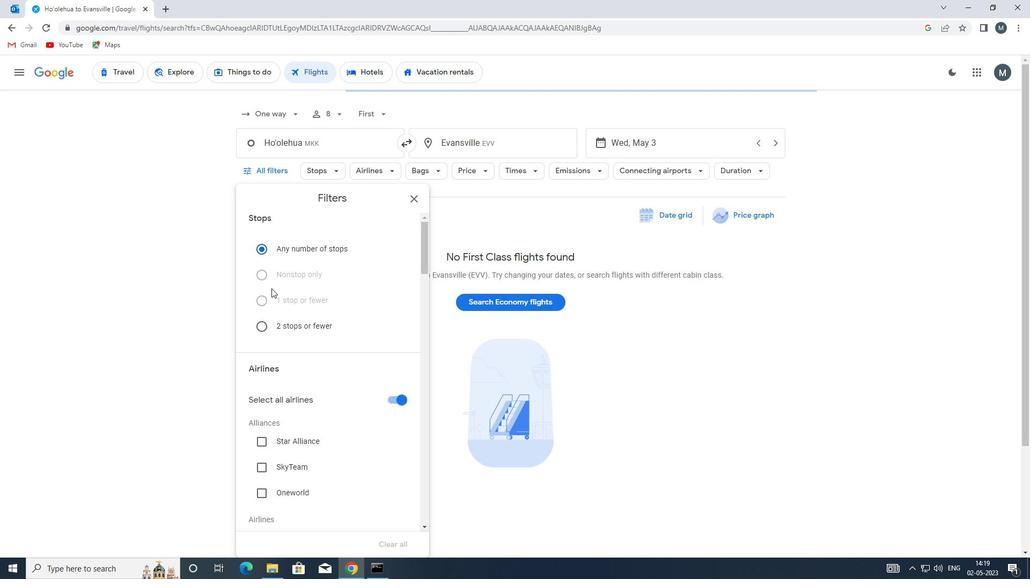 
Action: Mouse moved to (400, 294)
Screenshot: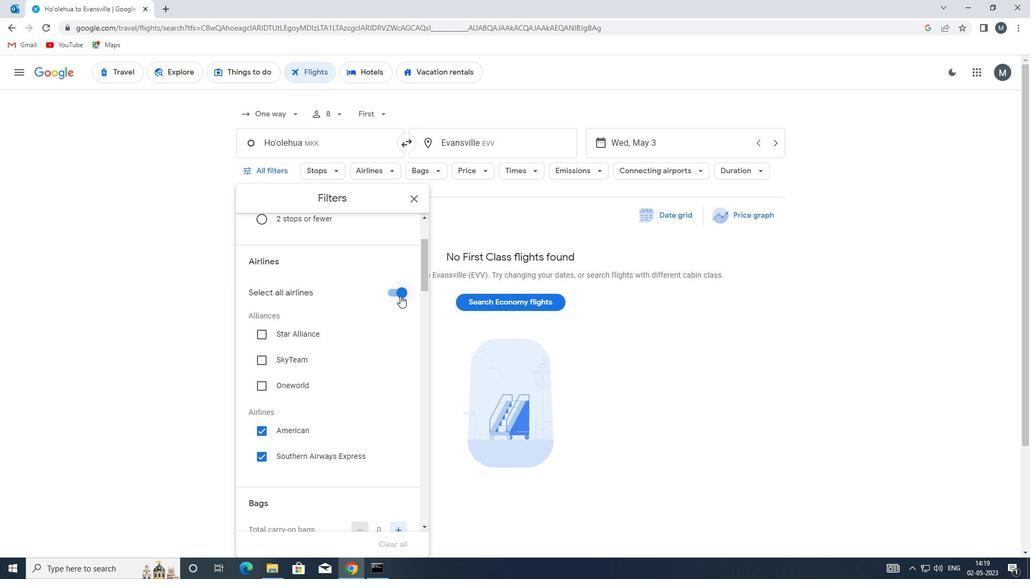 
Action: Mouse pressed left at (400, 294)
Screenshot: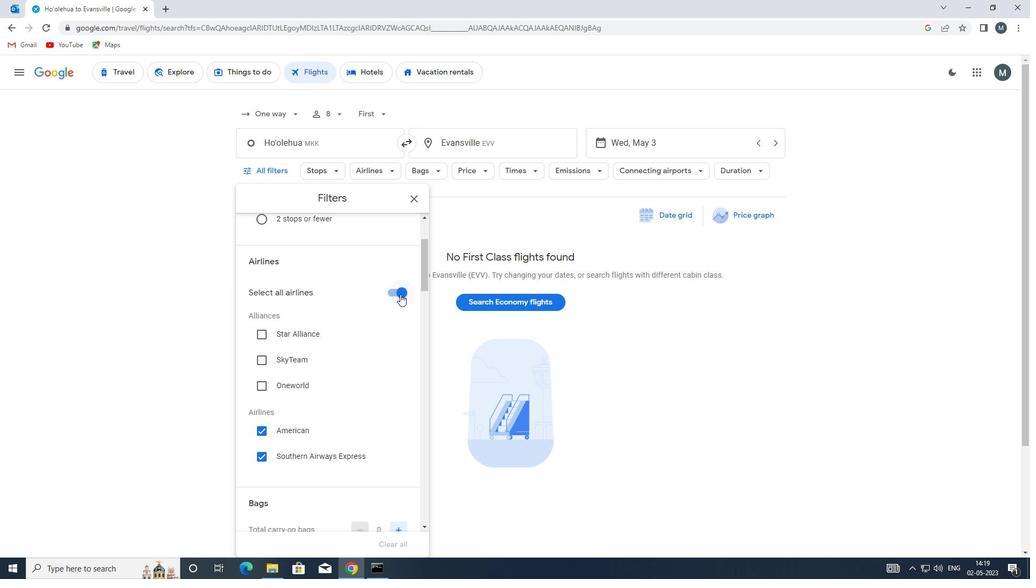 
Action: Mouse moved to (357, 322)
Screenshot: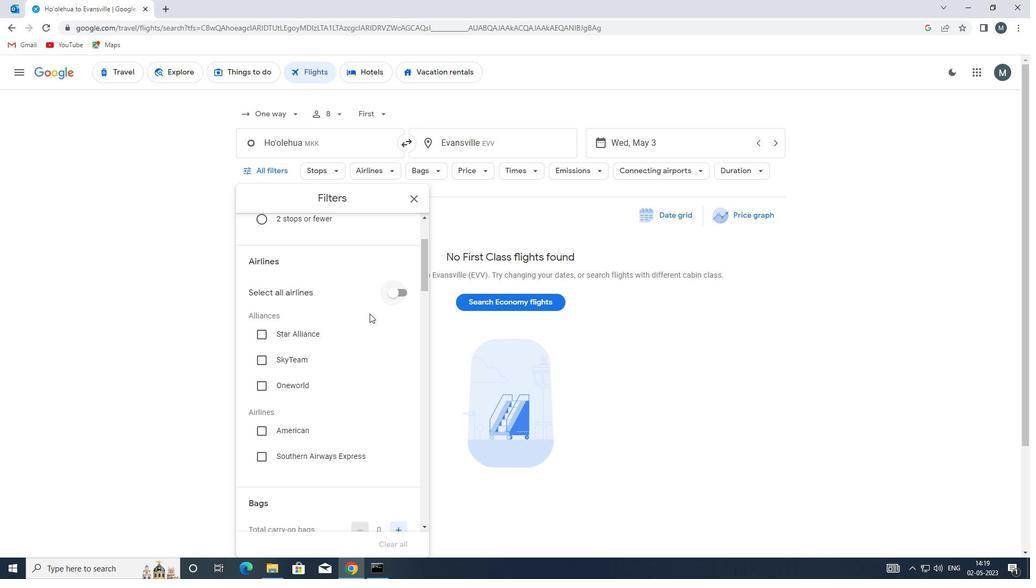 
Action: Mouse scrolled (357, 322) with delta (0, 0)
Screenshot: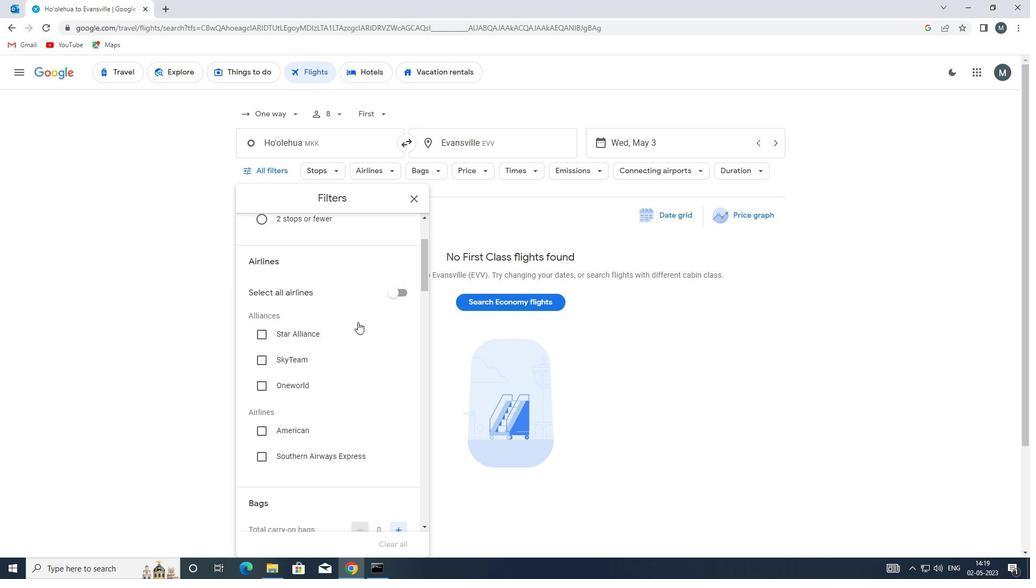 
Action: Mouse moved to (349, 322)
Screenshot: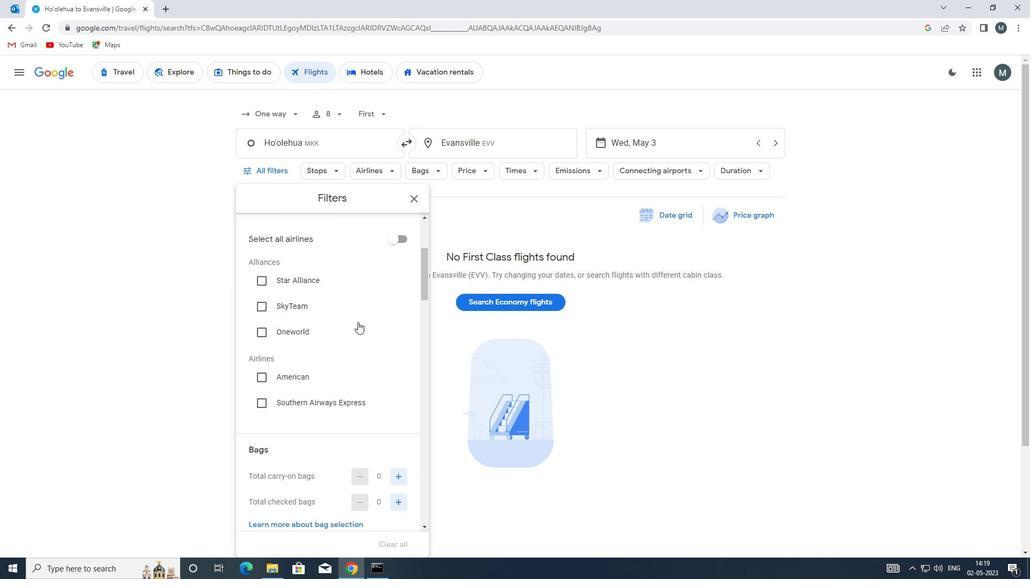 
Action: Mouse scrolled (349, 322) with delta (0, 0)
Screenshot: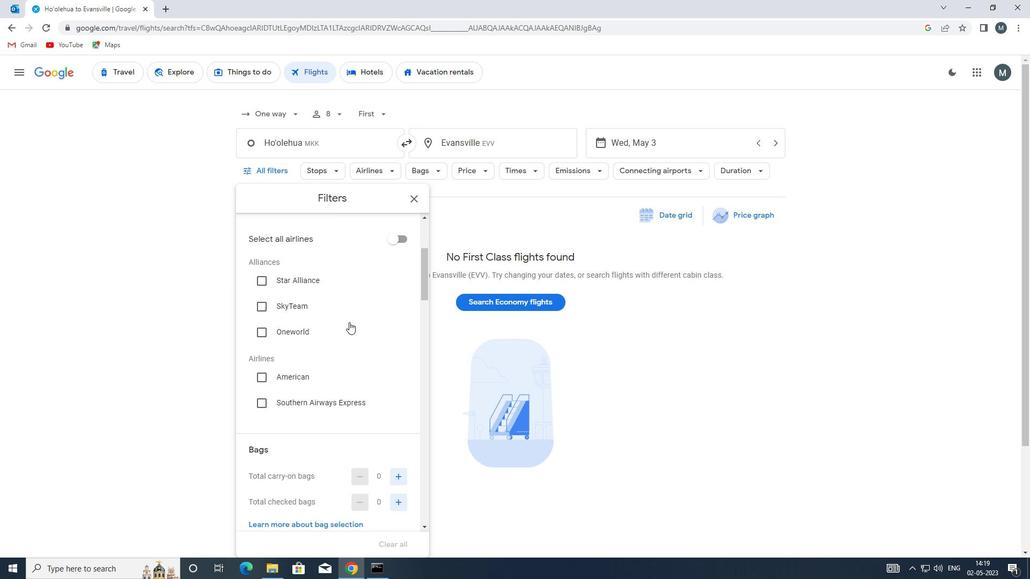 
Action: Mouse scrolled (349, 322) with delta (0, 0)
Screenshot: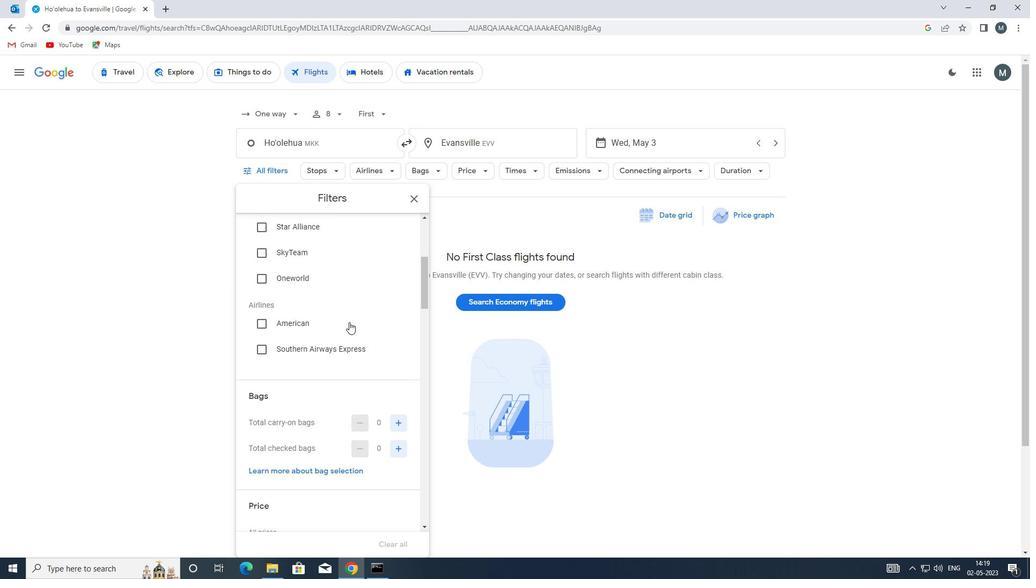 
Action: Mouse moved to (397, 397)
Screenshot: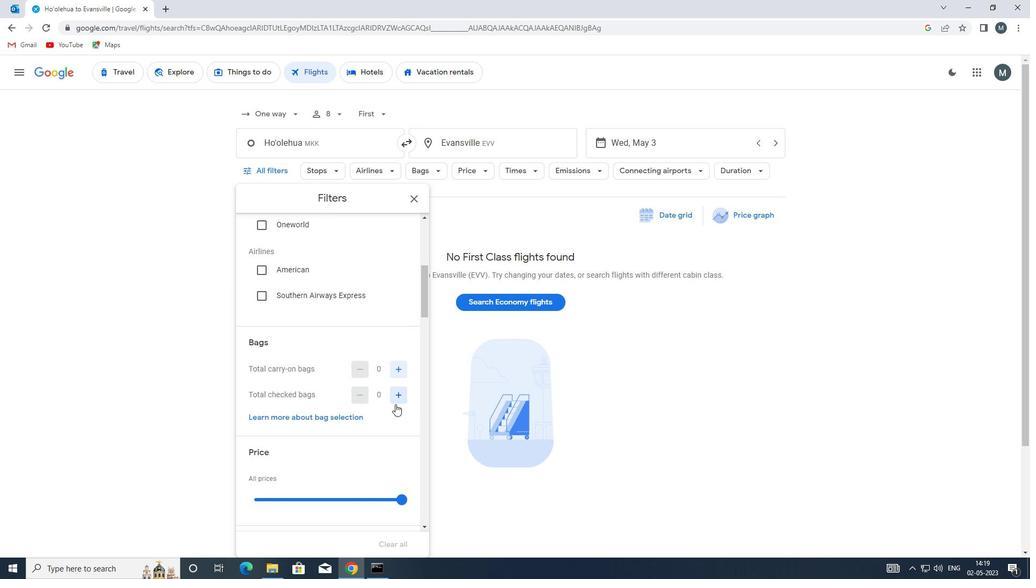 
Action: Mouse pressed left at (397, 397)
Screenshot: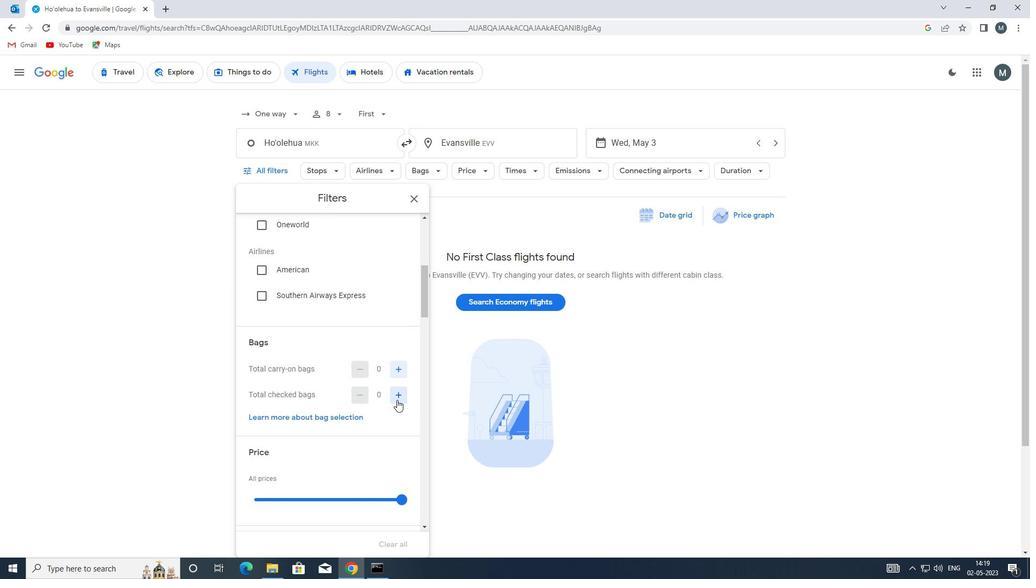 
Action: Mouse pressed left at (397, 397)
Screenshot: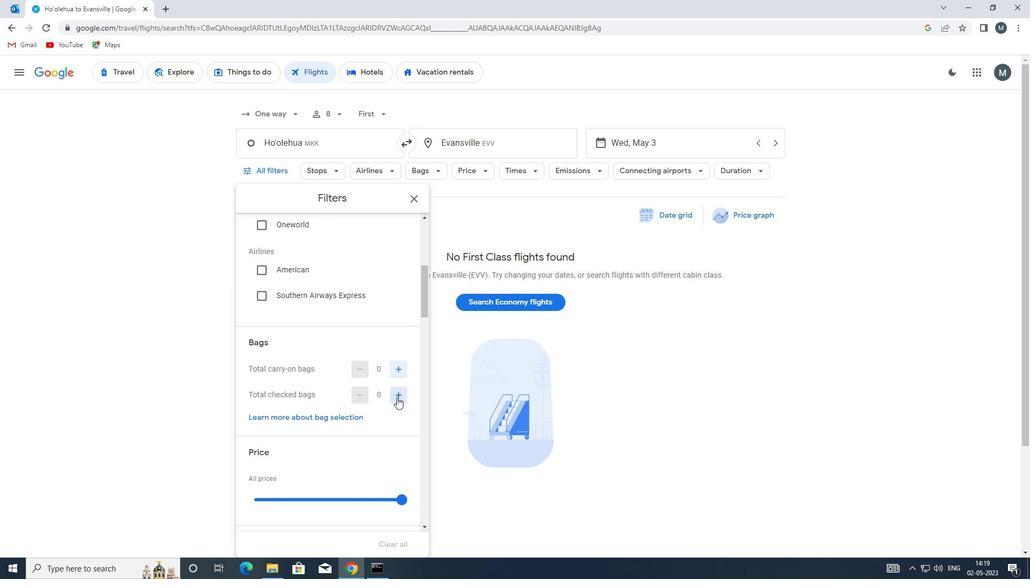 
Action: Mouse pressed left at (397, 397)
Screenshot: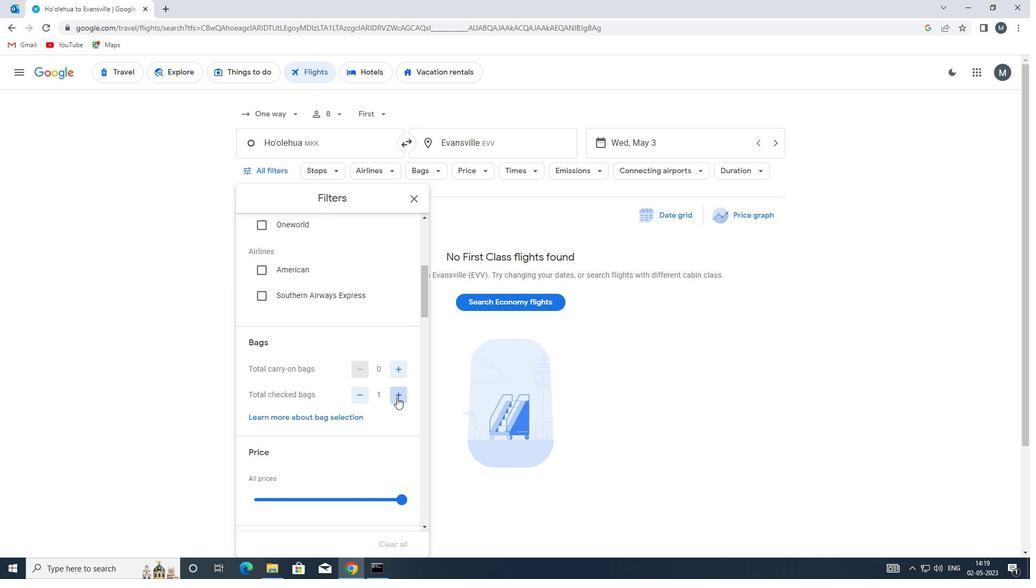 
Action: Mouse pressed left at (397, 397)
Screenshot: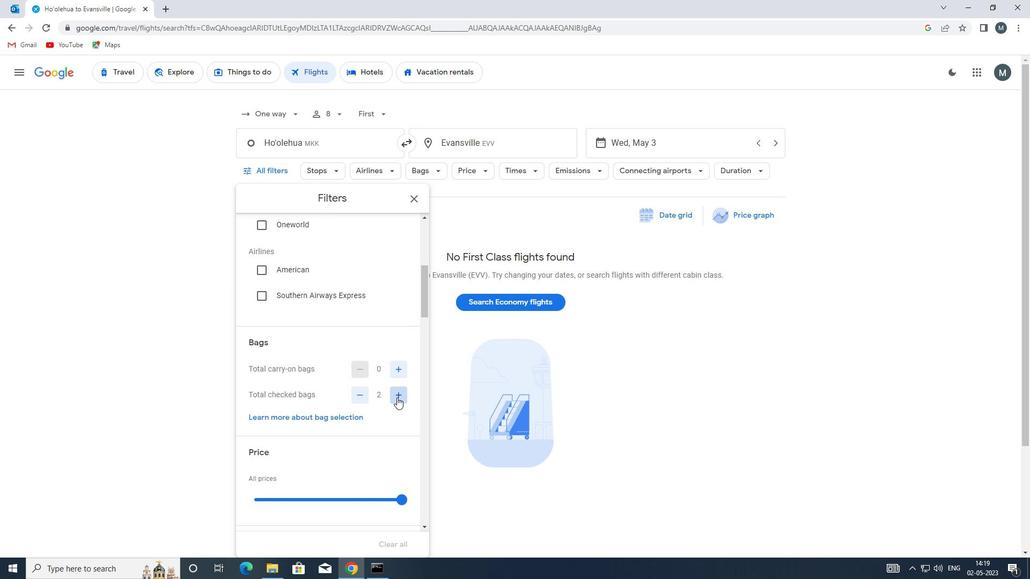 
Action: Mouse pressed left at (397, 397)
Screenshot: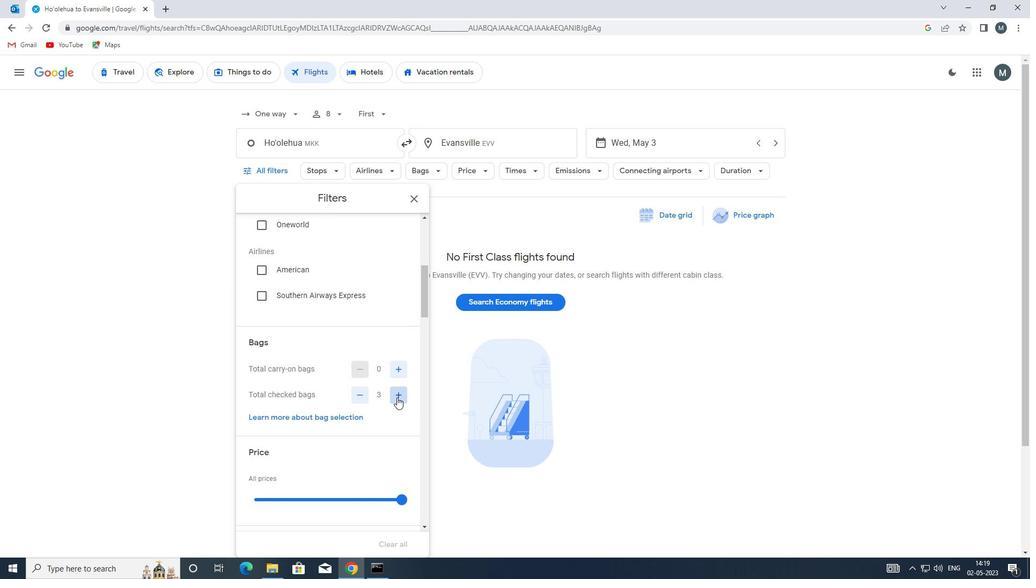 
Action: Mouse pressed left at (397, 397)
Screenshot: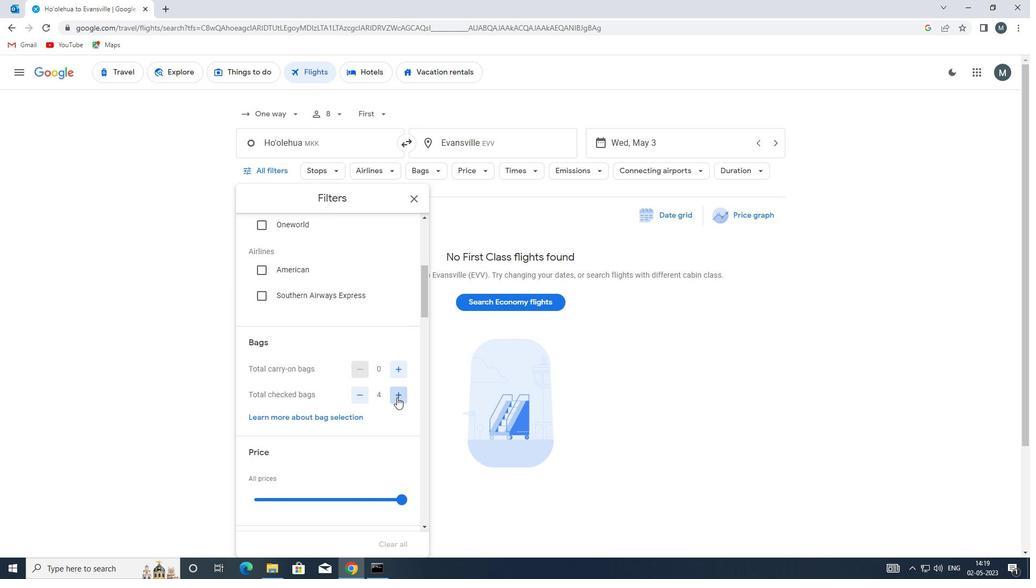 
Action: Mouse pressed left at (397, 397)
Screenshot: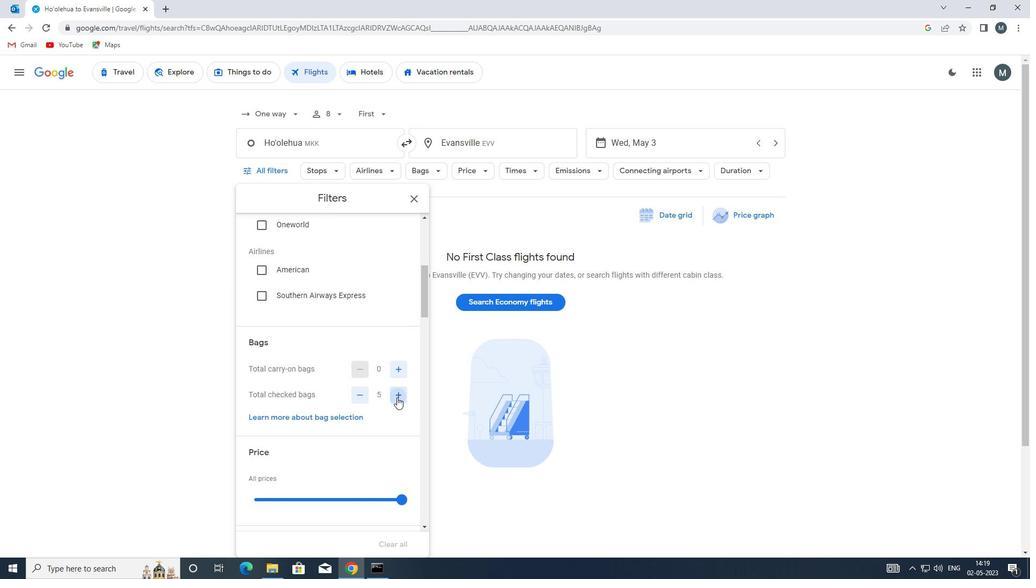 
Action: Mouse moved to (335, 396)
Screenshot: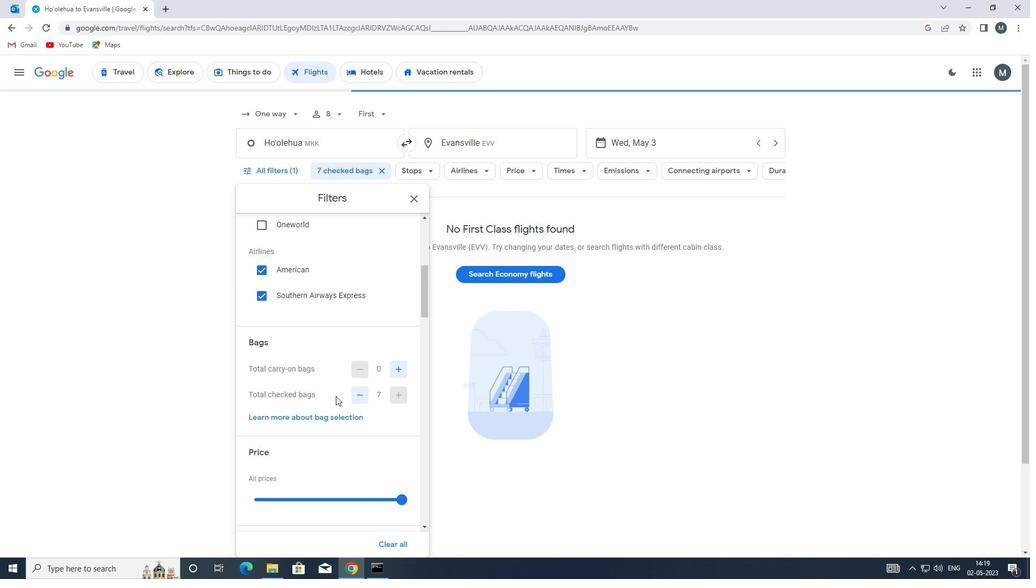
Action: Mouse scrolled (335, 396) with delta (0, 0)
Screenshot: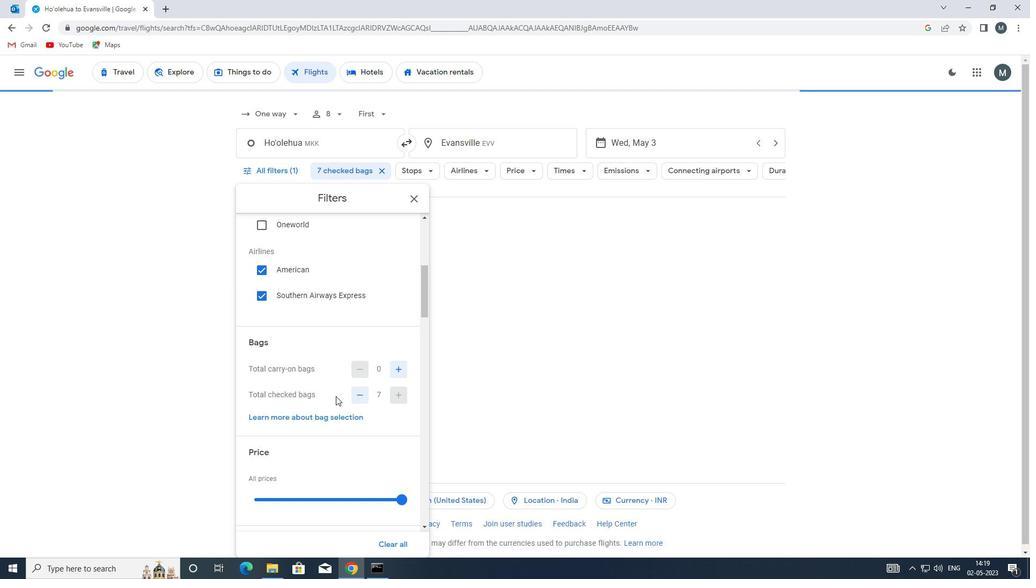 
Action: Mouse moved to (335, 396)
Screenshot: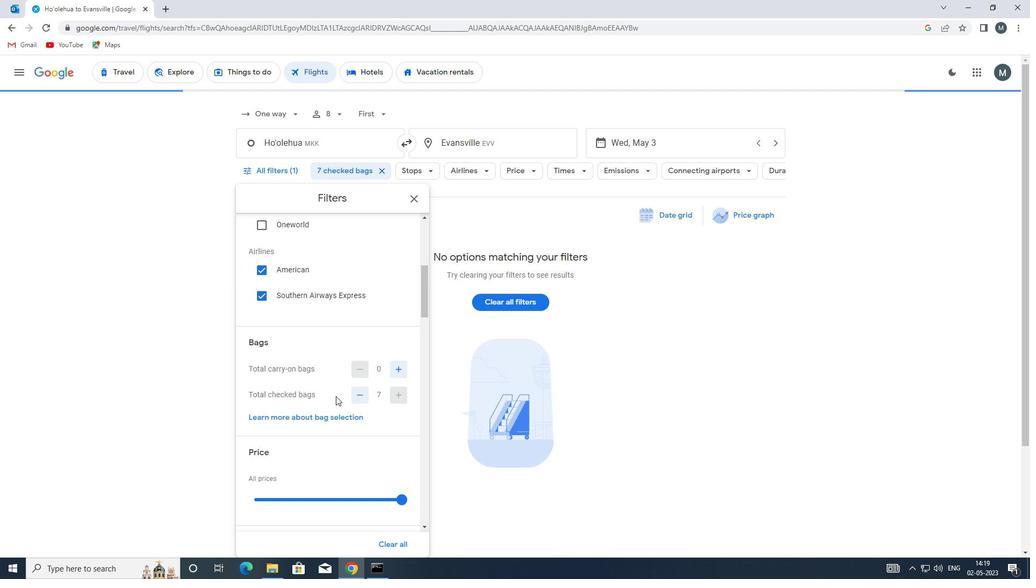 
Action: Mouse scrolled (335, 396) with delta (0, 0)
Screenshot: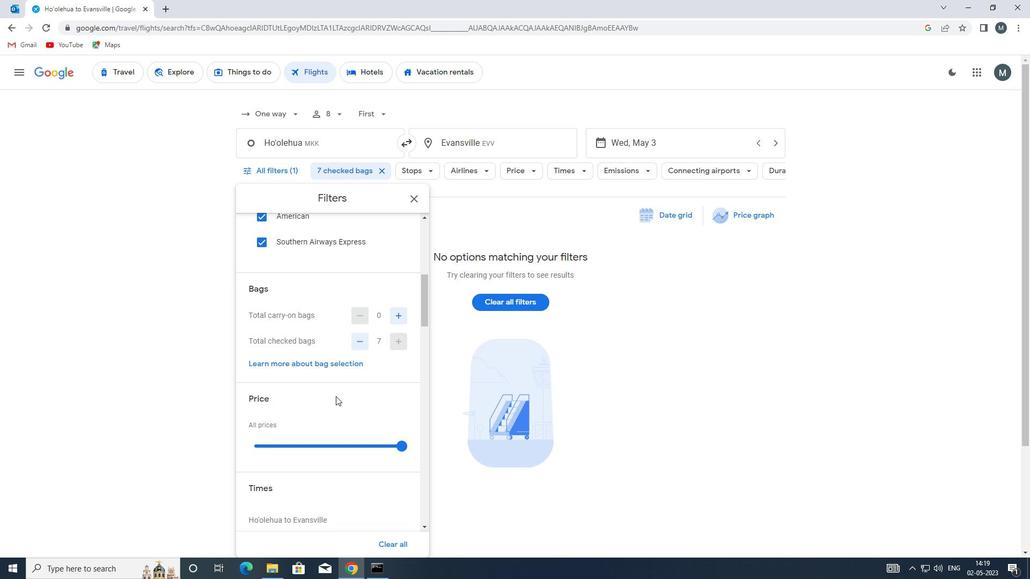 
Action: Mouse moved to (327, 389)
Screenshot: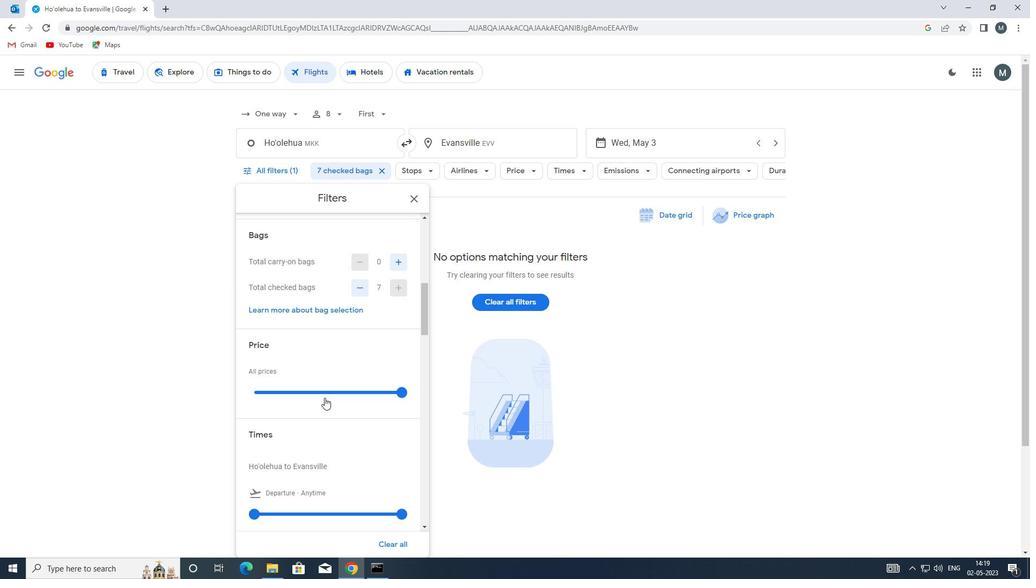 
Action: Mouse pressed left at (327, 389)
Screenshot: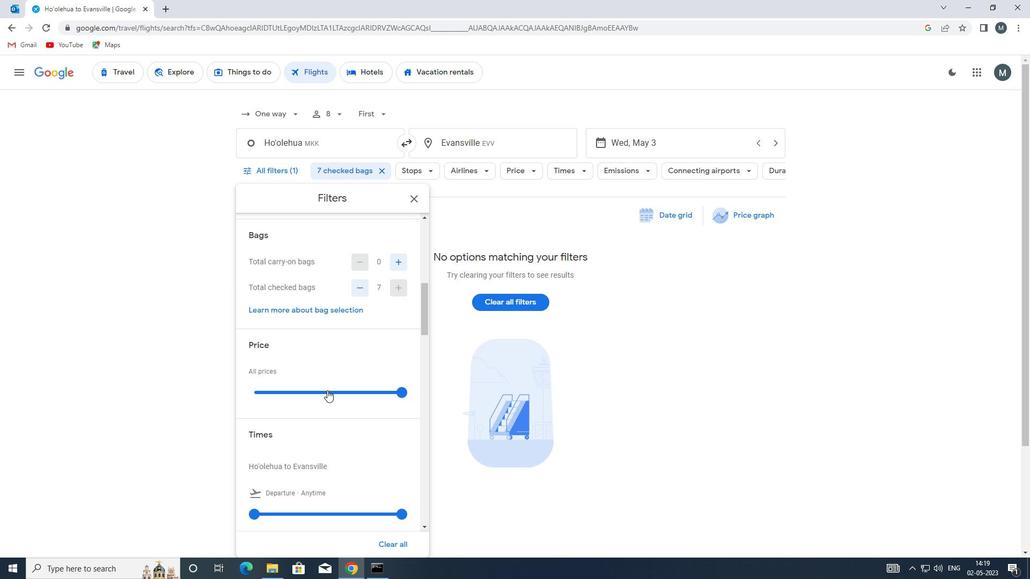
Action: Mouse pressed left at (327, 389)
Screenshot: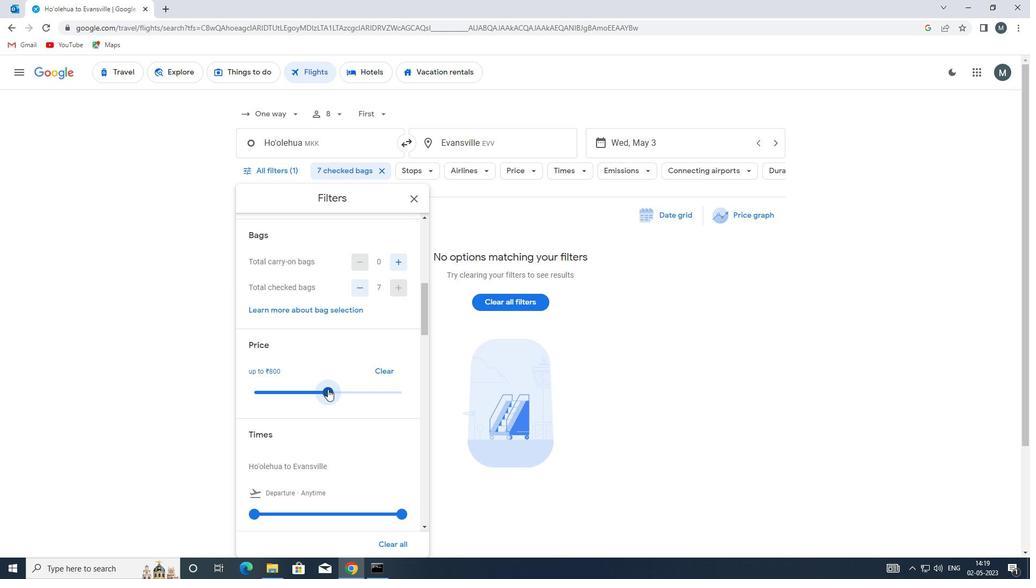 
Action: Mouse moved to (340, 383)
Screenshot: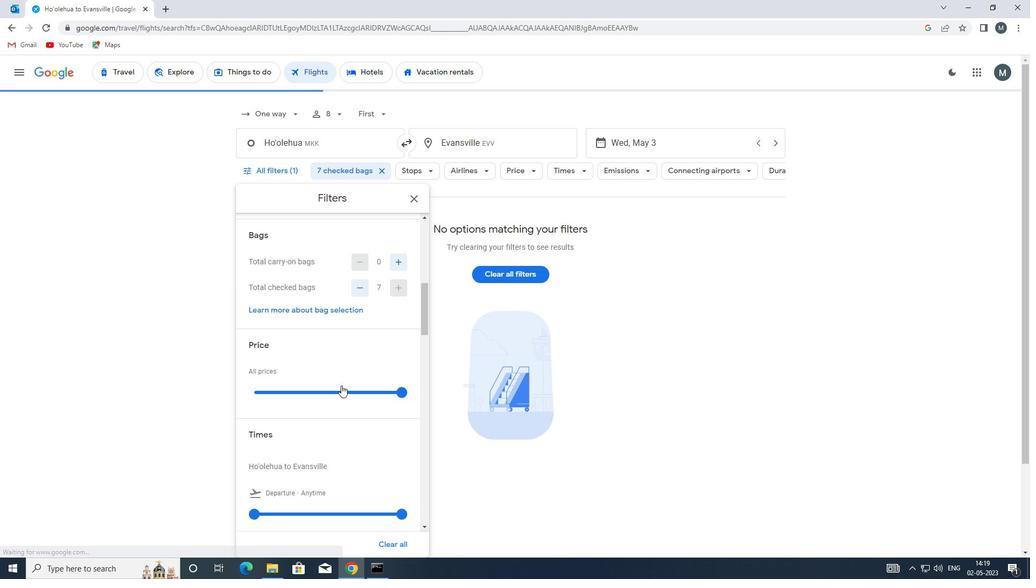 
Action: Mouse scrolled (340, 382) with delta (0, 0)
Screenshot: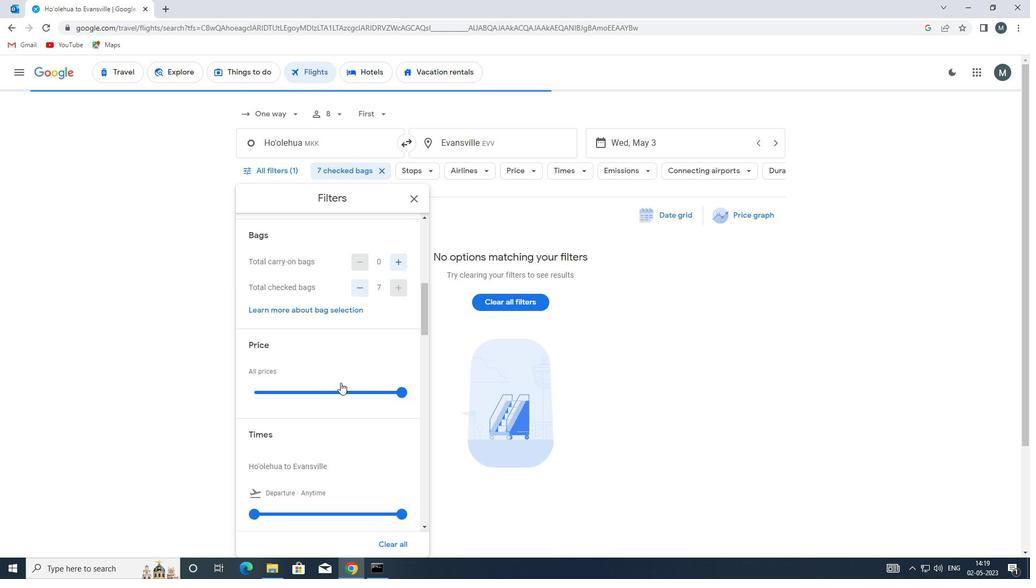 
Action: Mouse moved to (340, 382)
Screenshot: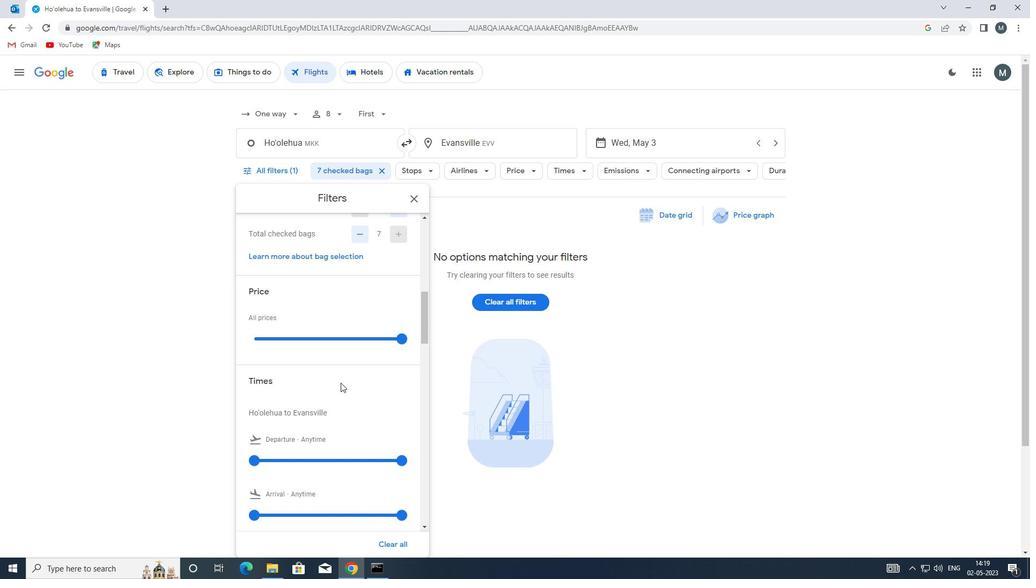 
Action: Mouse scrolled (340, 382) with delta (0, 0)
Screenshot: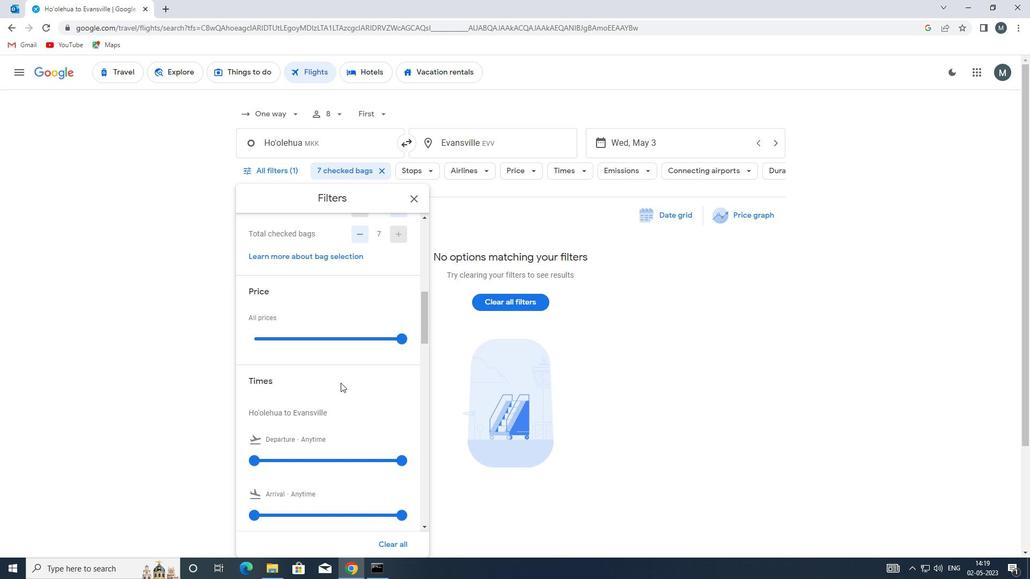 
Action: Mouse moved to (340, 381)
Screenshot: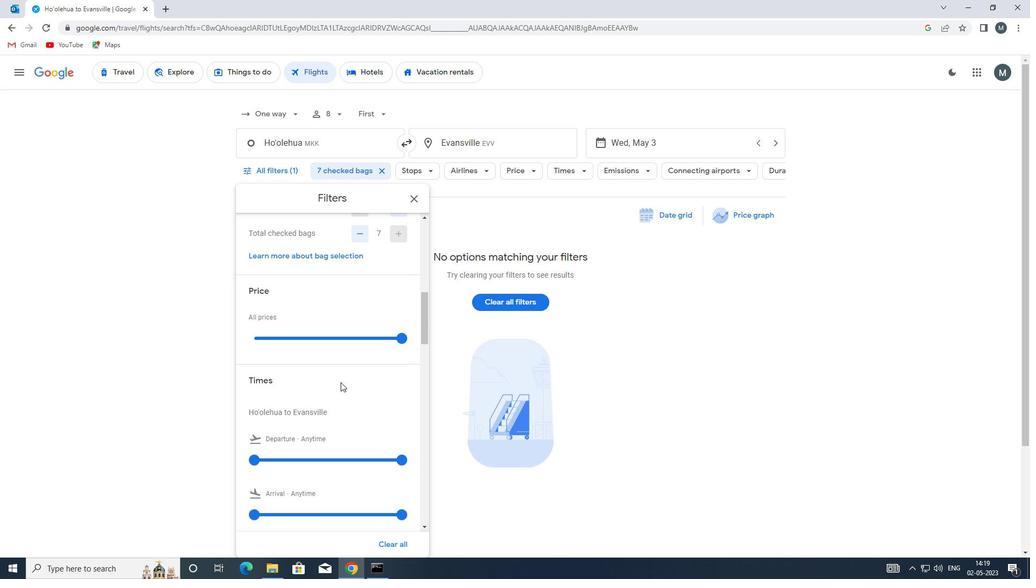 
Action: Mouse scrolled (340, 380) with delta (0, 0)
Screenshot: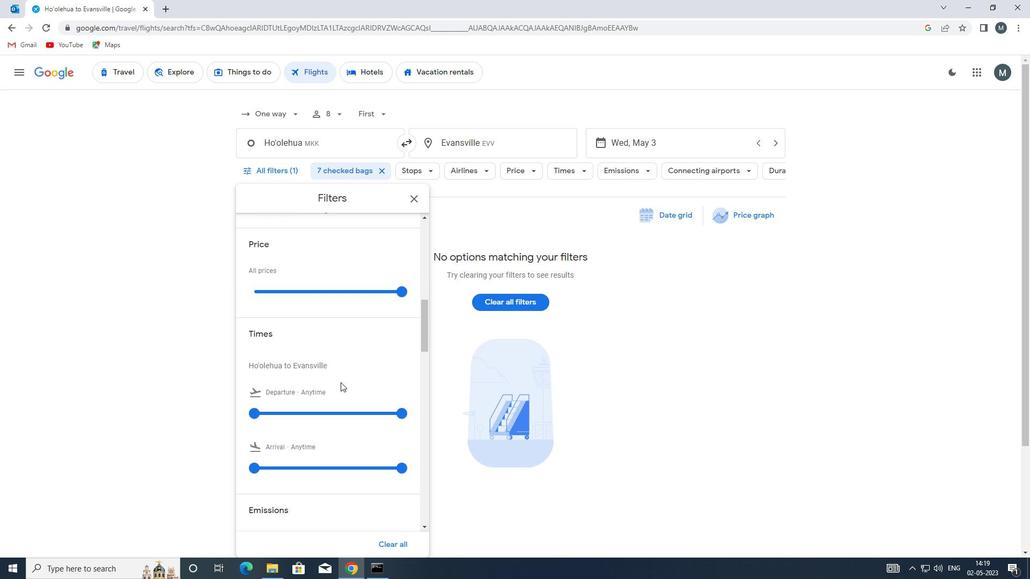 
Action: Mouse moved to (251, 353)
Screenshot: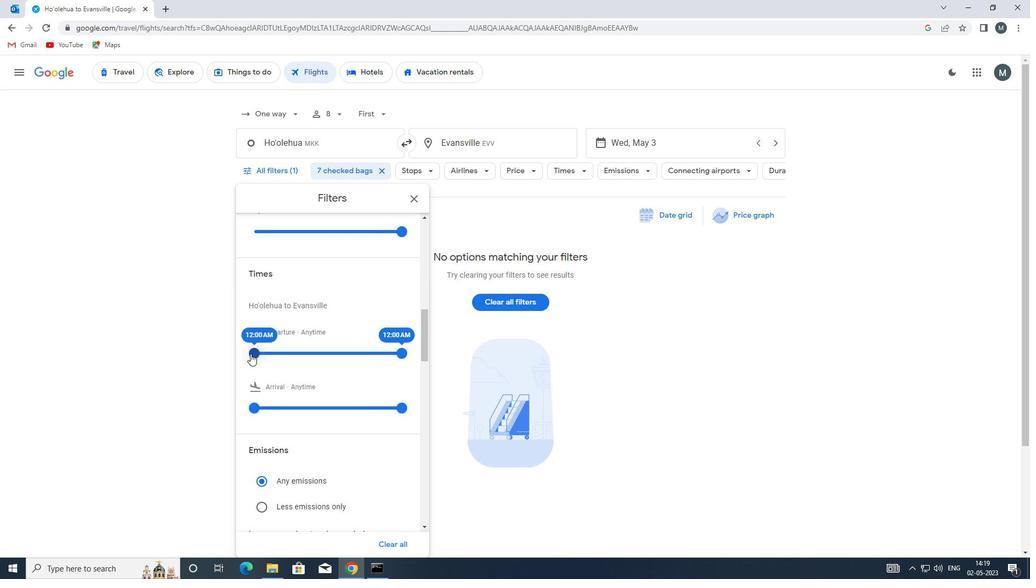 
Action: Mouse pressed left at (251, 353)
Screenshot: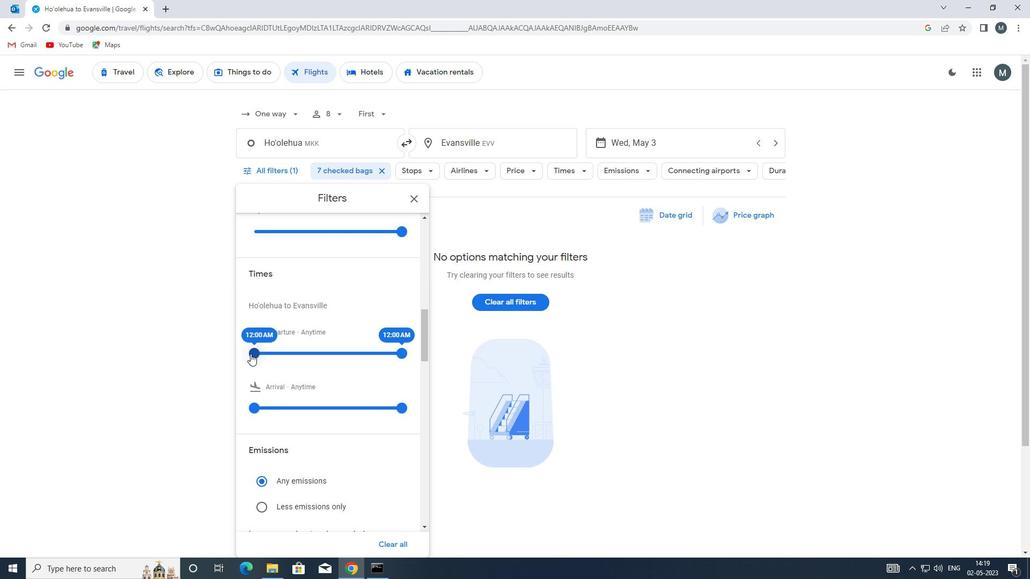 
Action: Mouse moved to (399, 351)
Screenshot: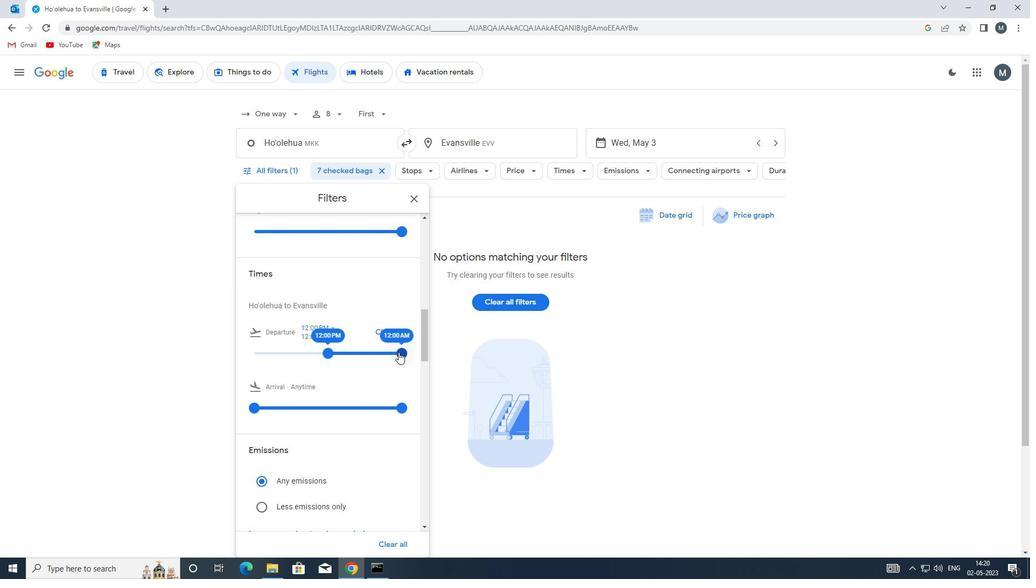 
Action: Mouse pressed left at (399, 351)
Screenshot: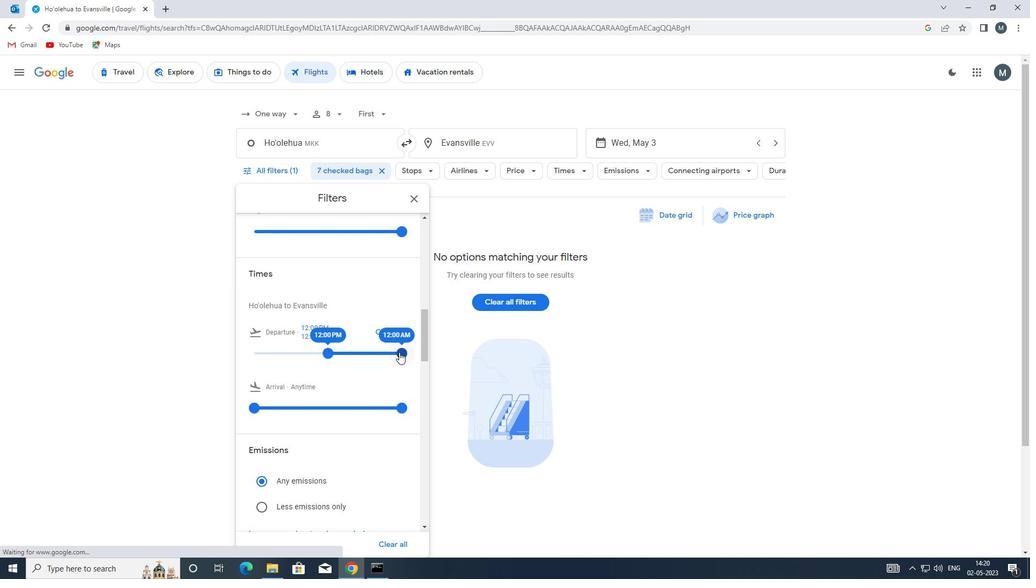 
Action: Mouse moved to (324, 351)
Screenshot: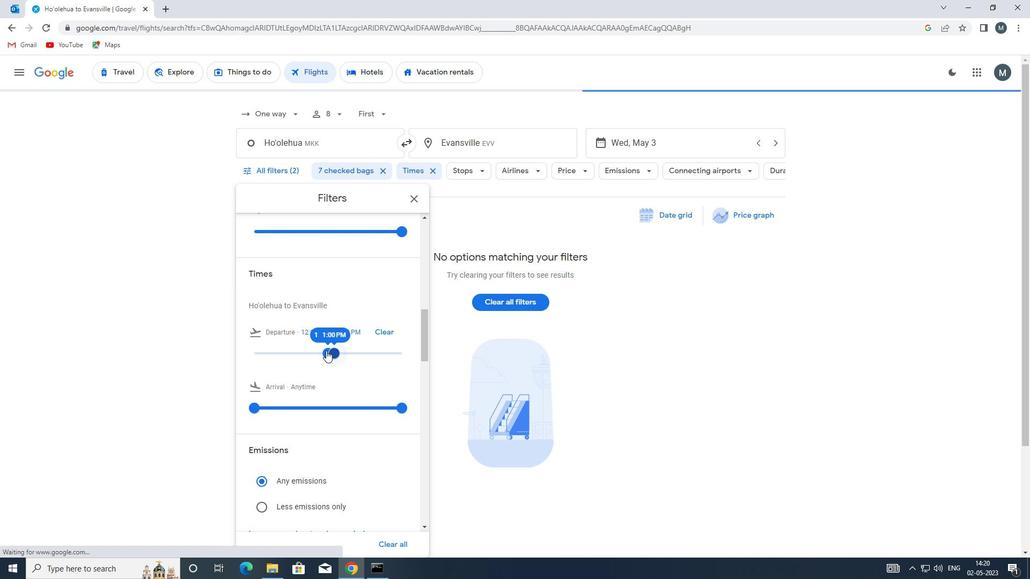 
Action: Mouse scrolled (324, 350) with delta (0, 0)
Screenshot: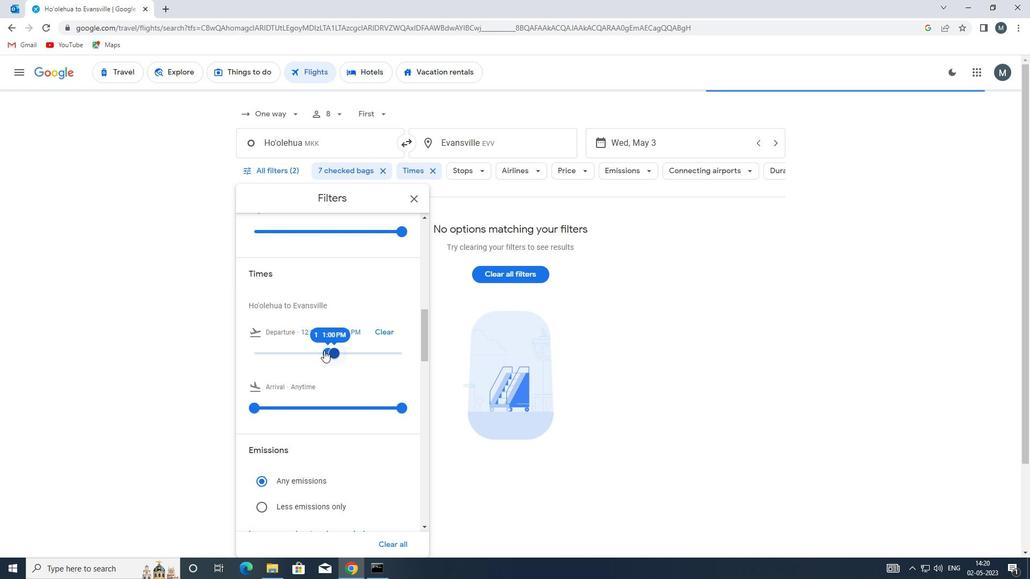 
Action: Mouse moved to (324, 351)
Screenshot: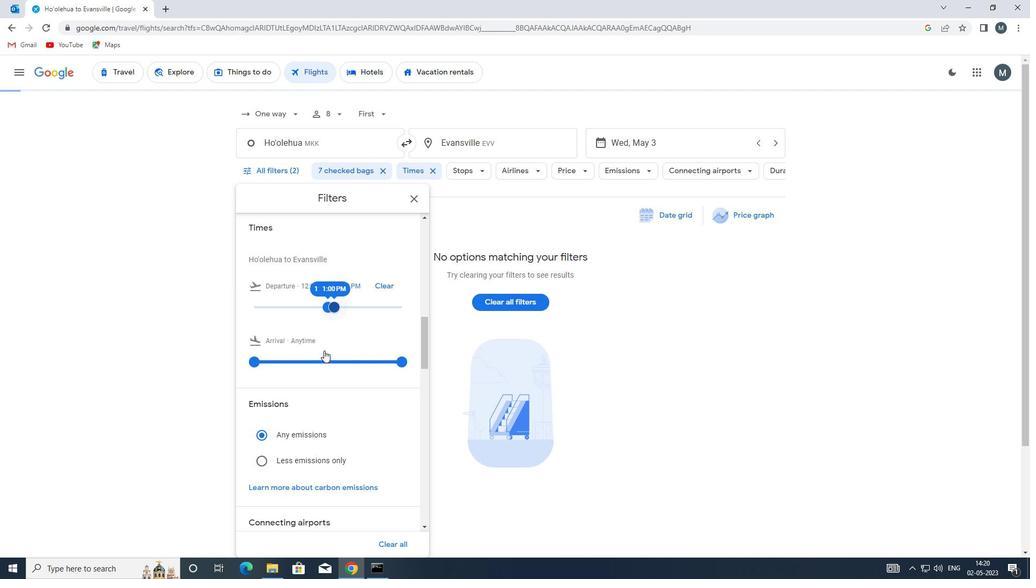 
Action: Mouse scrolled (324, 350) with delta (0, 0)
Screenshot: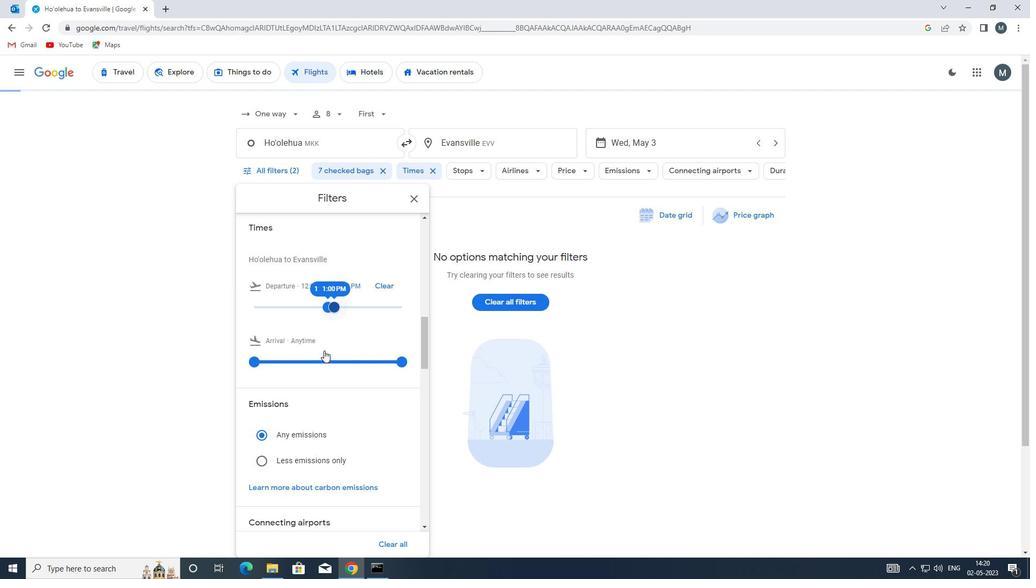 
Action: Mouse moved to (413, 201)
Screenshot: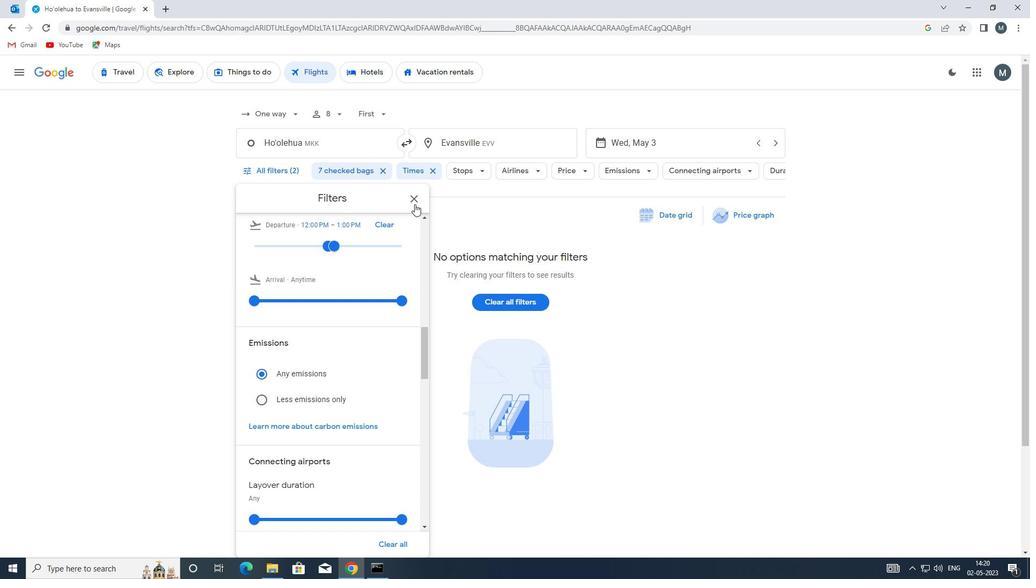
Action: Mouse pressed left at (413, 201)
Screenshot: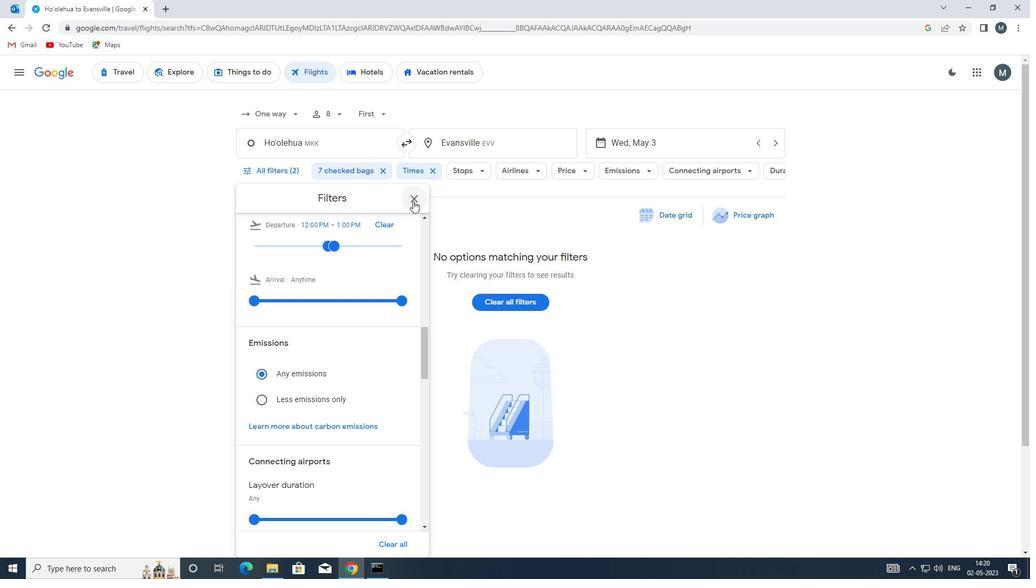 
